 Task: Look for space in American Fork, United States from 15th July, 2023 to 25th July, 2023 for 6 adults in price range Rs.8000 to Rs.12000. Place can be entire place or private room with 6 bedrooms having 6 beds and 6 bathrooms. Property type can be house, flat, guest house. Amenities needed are: wifi, TV, free parkinig on premises, gym, breakfast. Booking option can be shelf check-in. Required host language is English.
Action: Mouse moved to (463, 113)
Screenshot: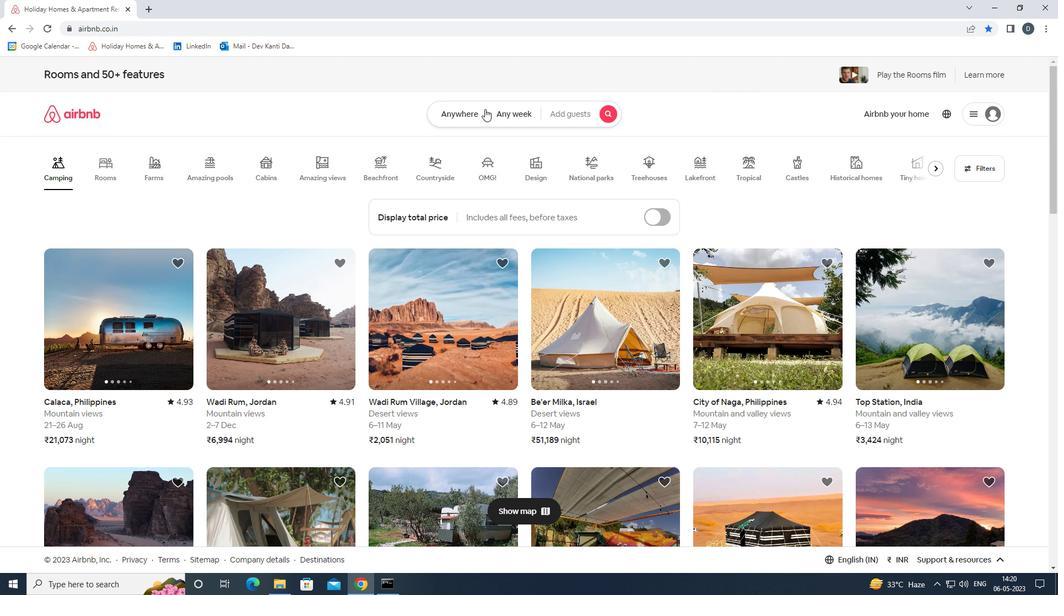 
Action: Mouse pressed left at (463, 113)
Screenshot: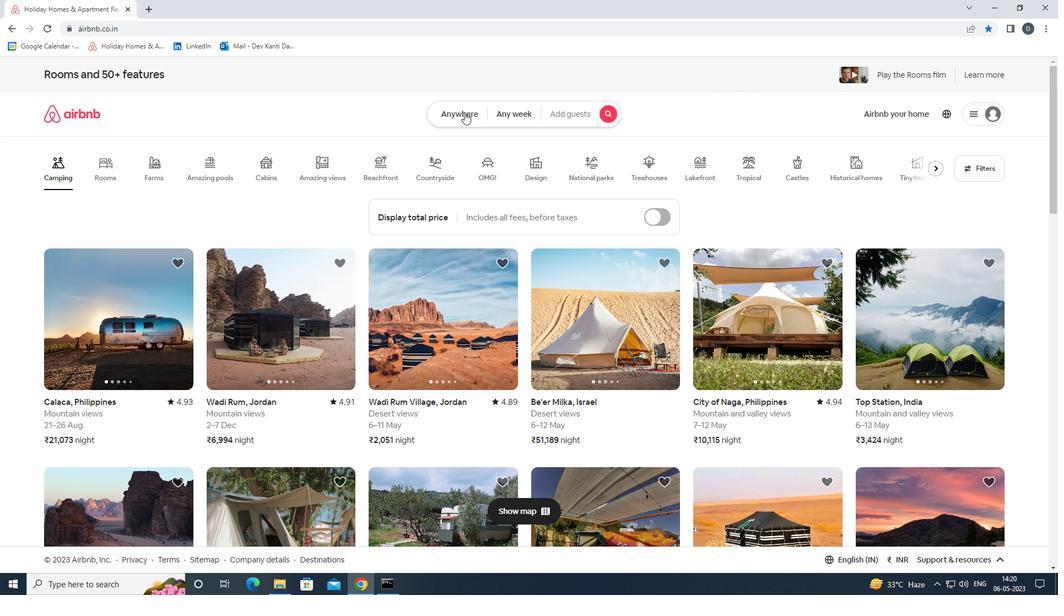 
Action: Mouse moved to (433, 161)
Screenshot: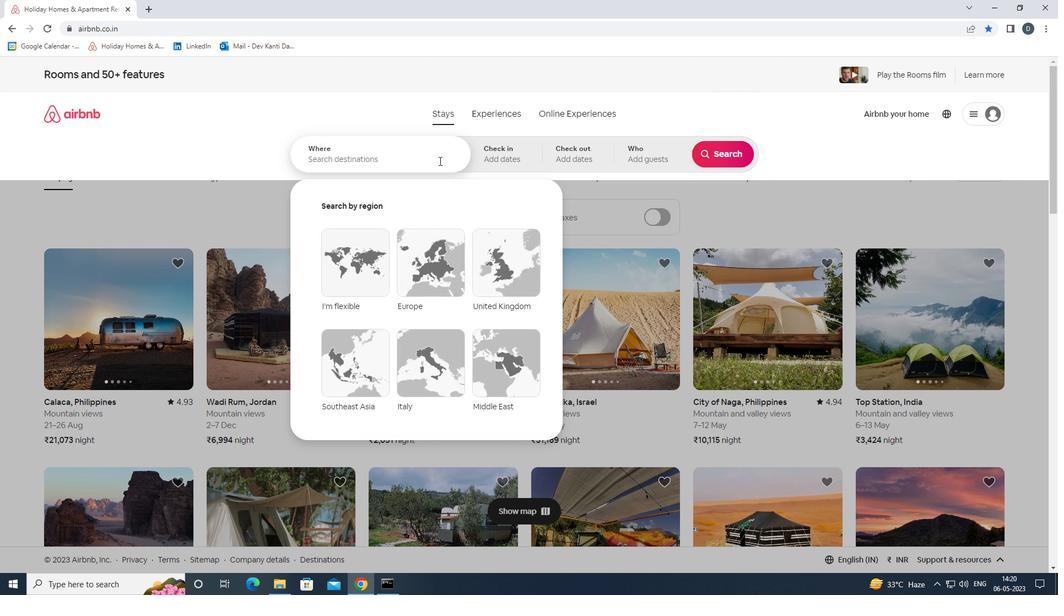 
Action: Mouse pressed left at (433, 161)
Screenshot: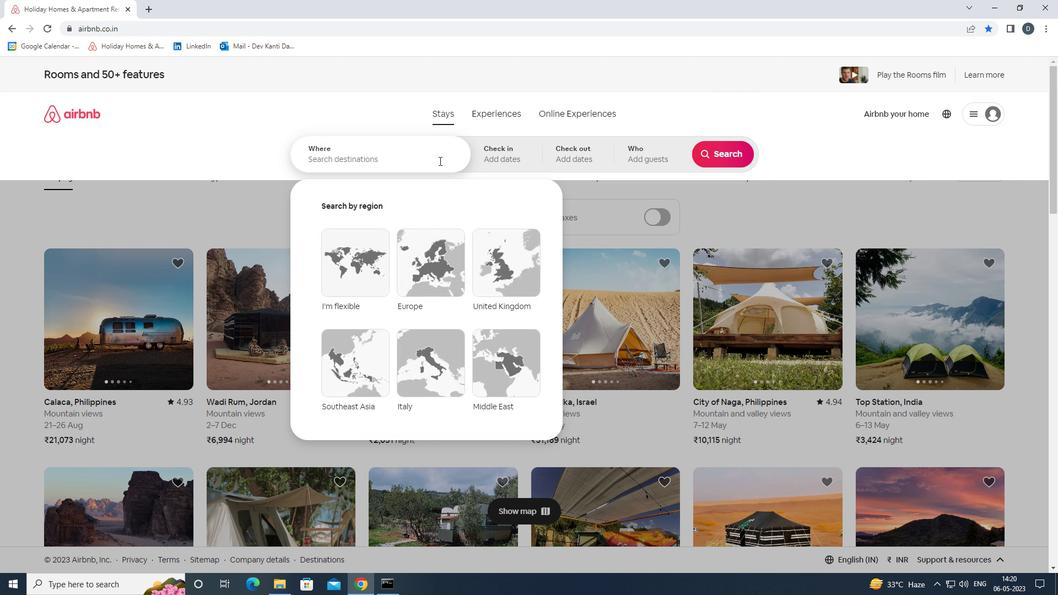 
Action: Mouse moved to (426, 164)
Screenshot: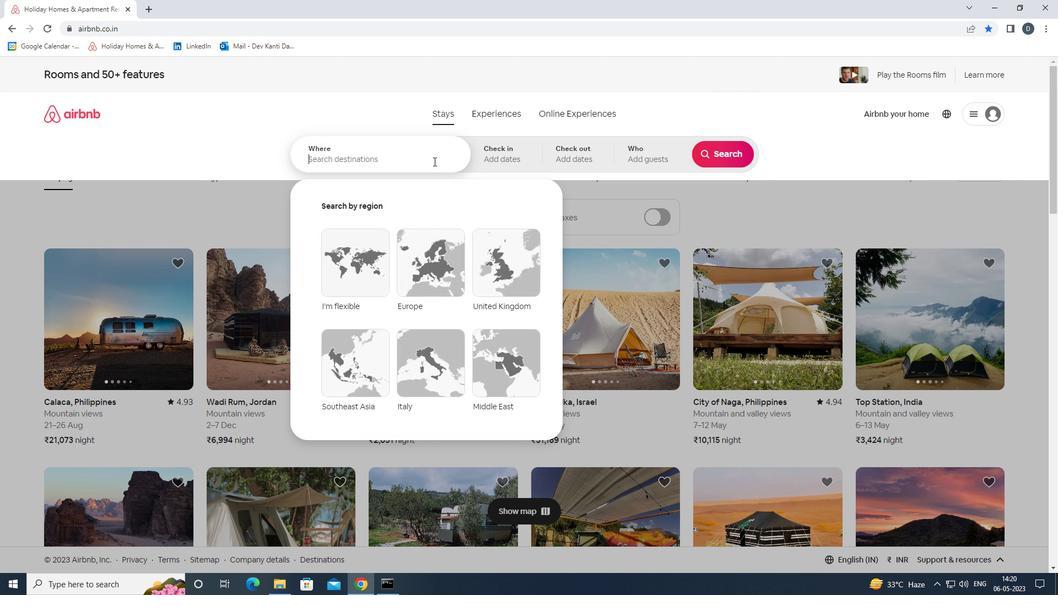 
Action: Key pressed <Key.shift>AMERICAN<Key.space><Key.shift><Key.shift>FORK,<Key.shift>UNITED<Key.space><Key.shift>STATES<Key.enter>
Screenshot: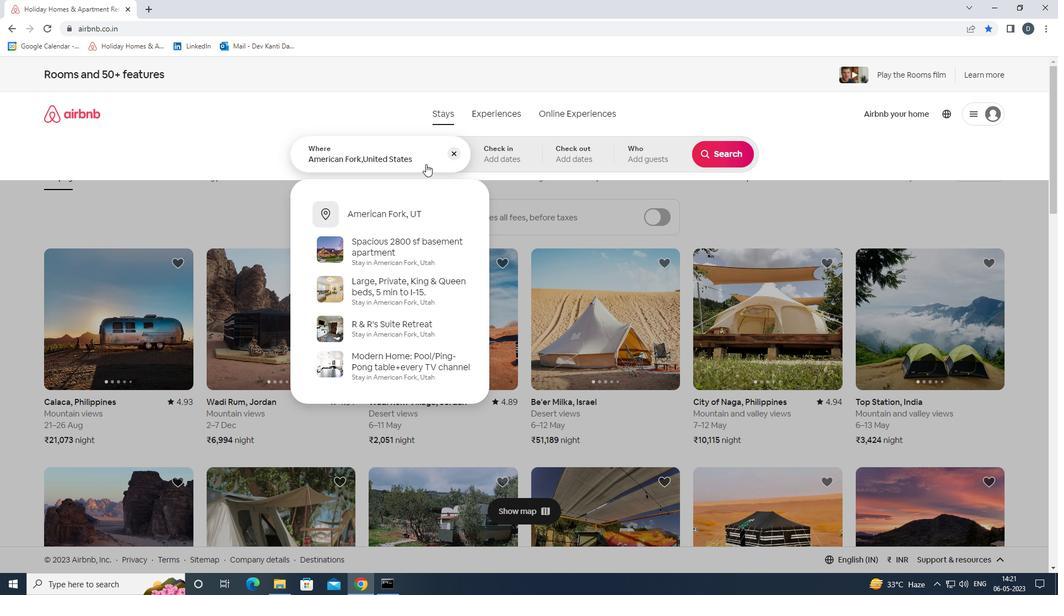 
Action: Mouse moved to (718, 245)
Screenshot: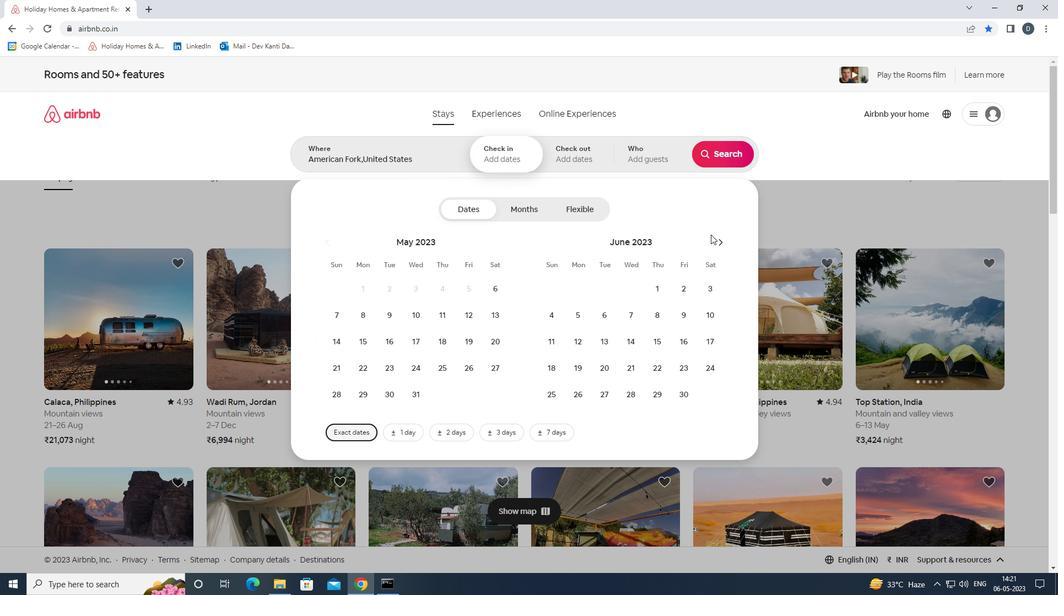 
Action: Mouse pressed left at (718, 245)
Screenshot: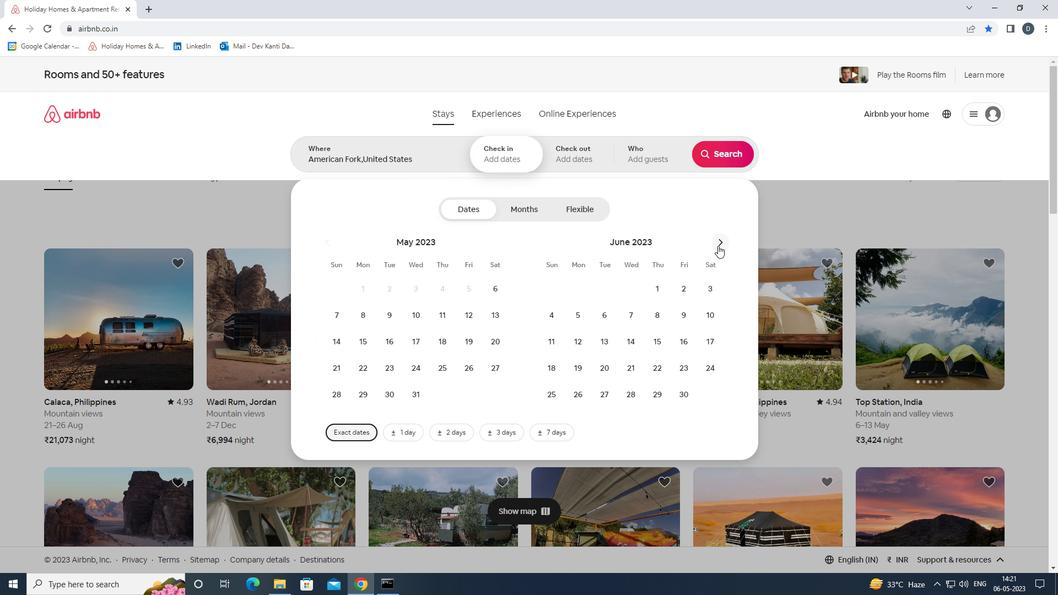 
Action: Mouse moved to (704, 337)
Screenshot: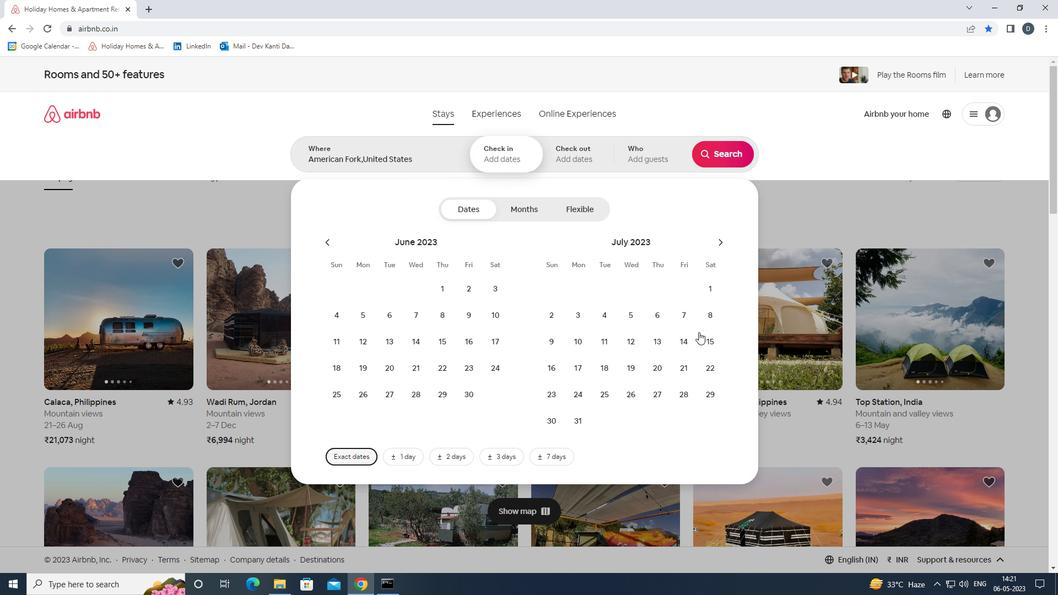 
Action: Mouse pressed left at (704, 337)
Screenshot: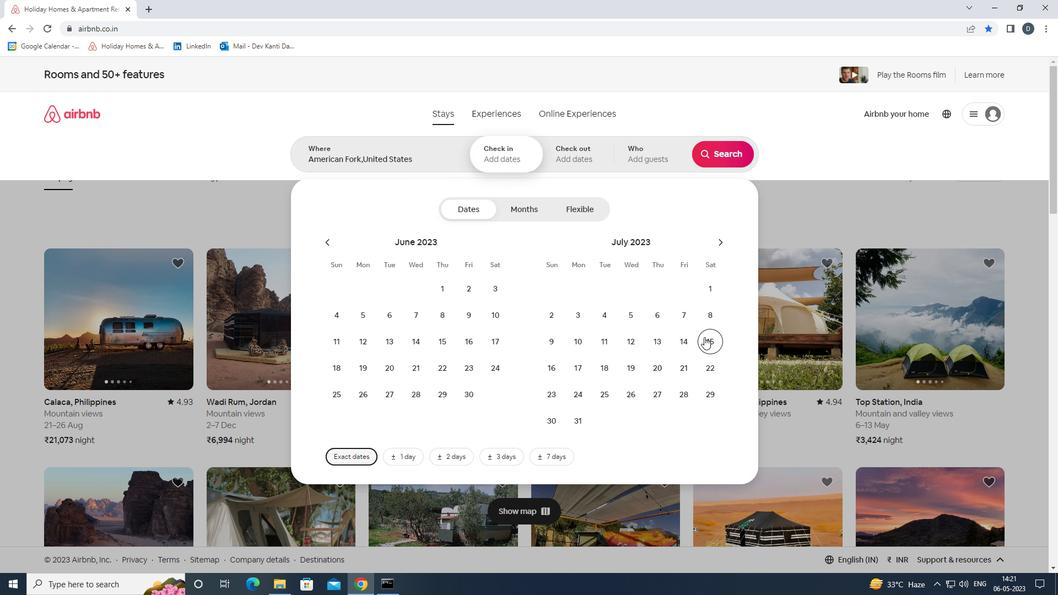 
Action: Mouse moved to (610, 391)
Screenshot: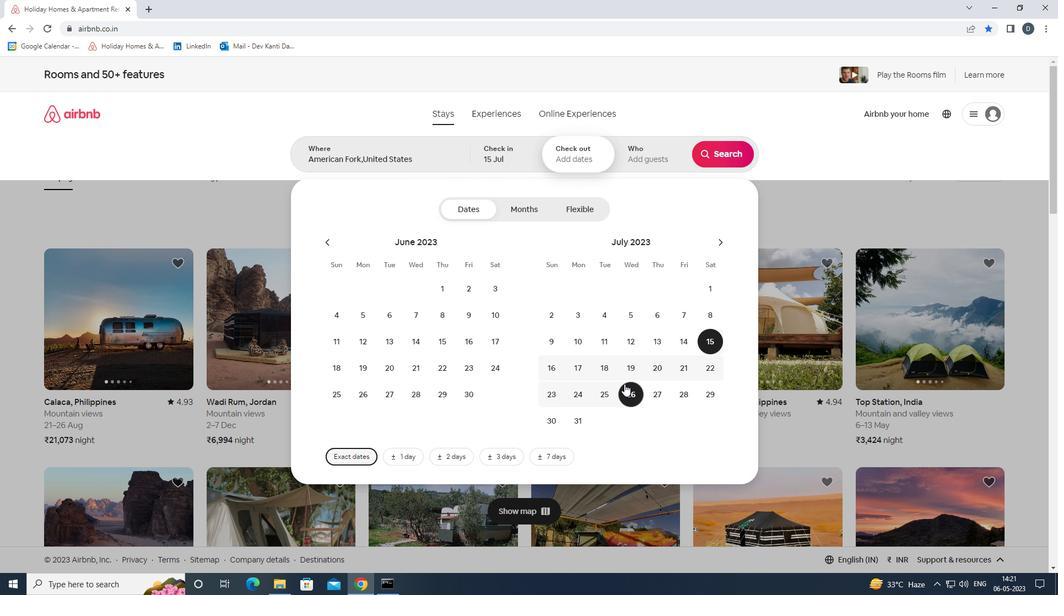 
Action: Mouse pressed left at (610, 391)
Screenshot: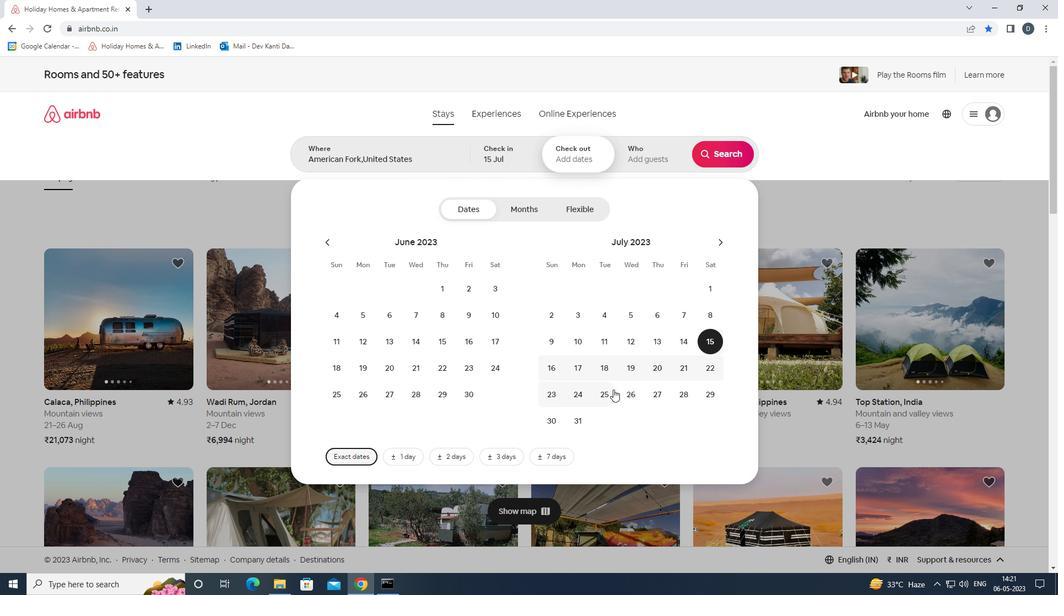 
Action: Mouse moved to (647, 154)
Screenshot: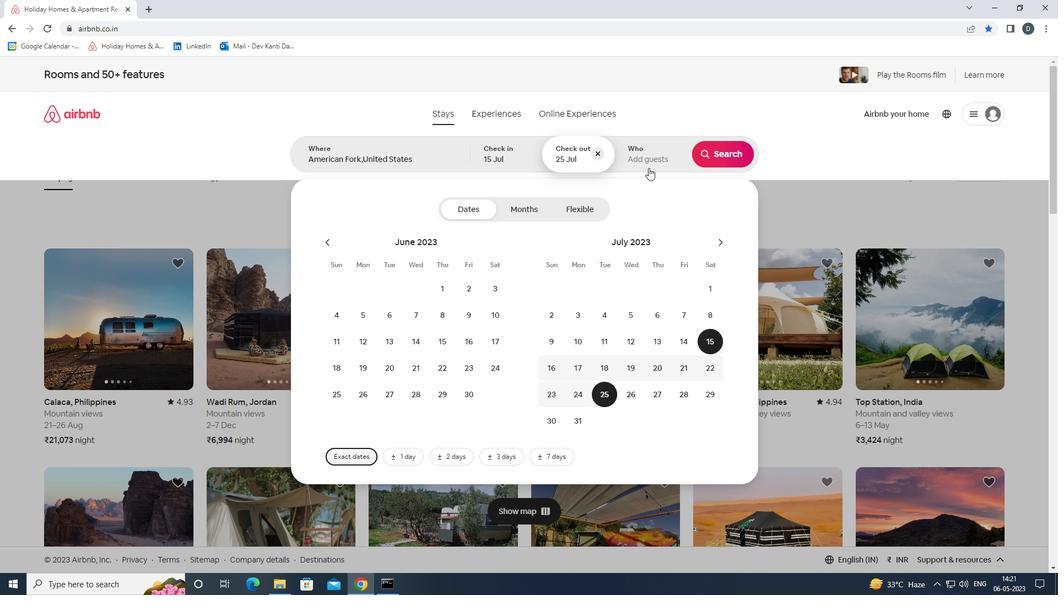 
Action: Mouse pressed left at (647, 154)
Screenshot: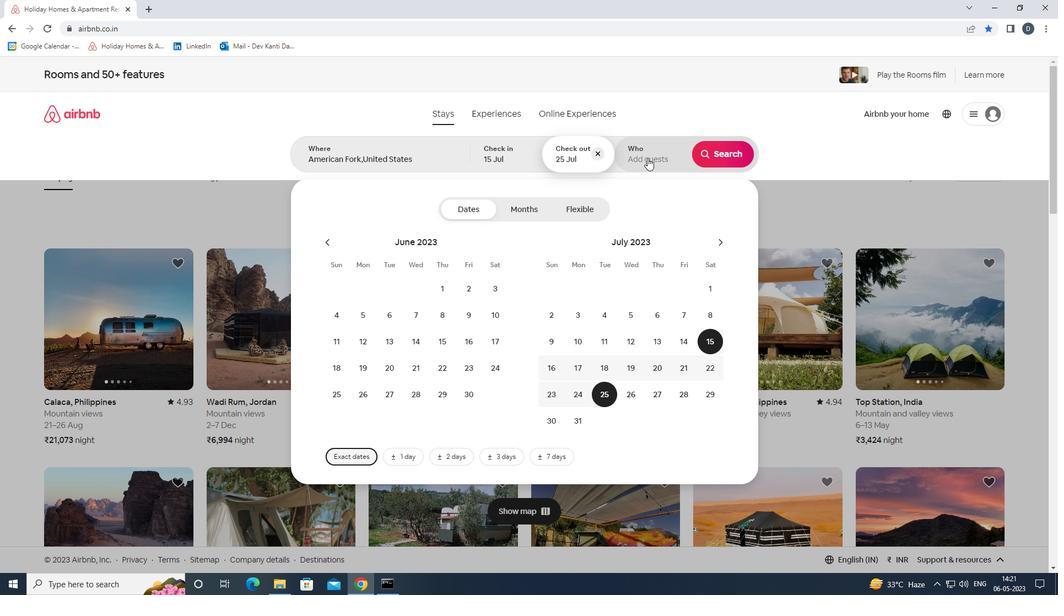 
Action: Mouse moved to (723, 210)
Screenshot: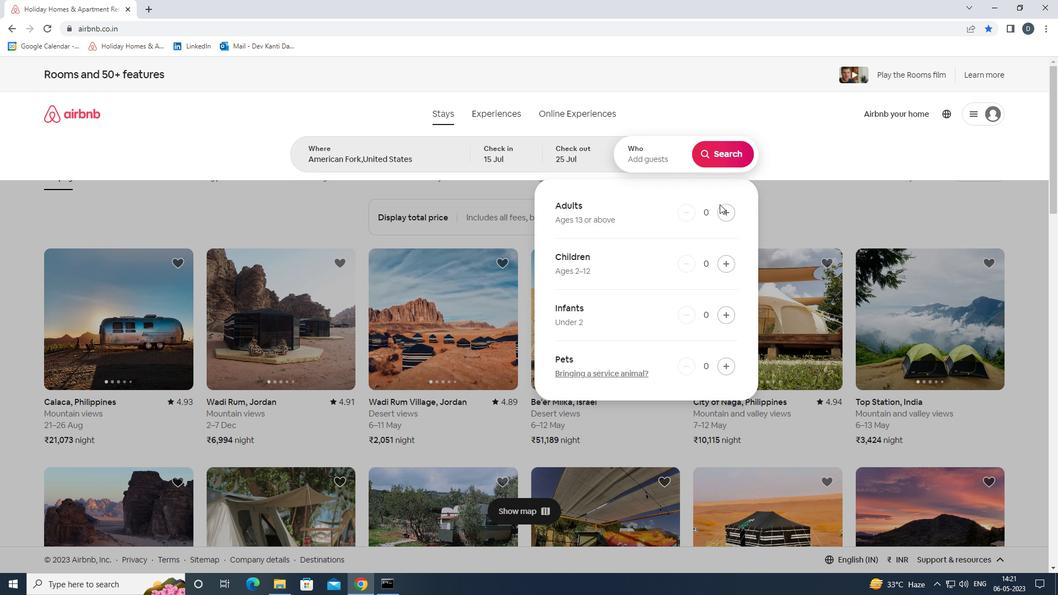 
Action: Mouse pressed left at (723, 210)
Screenshot: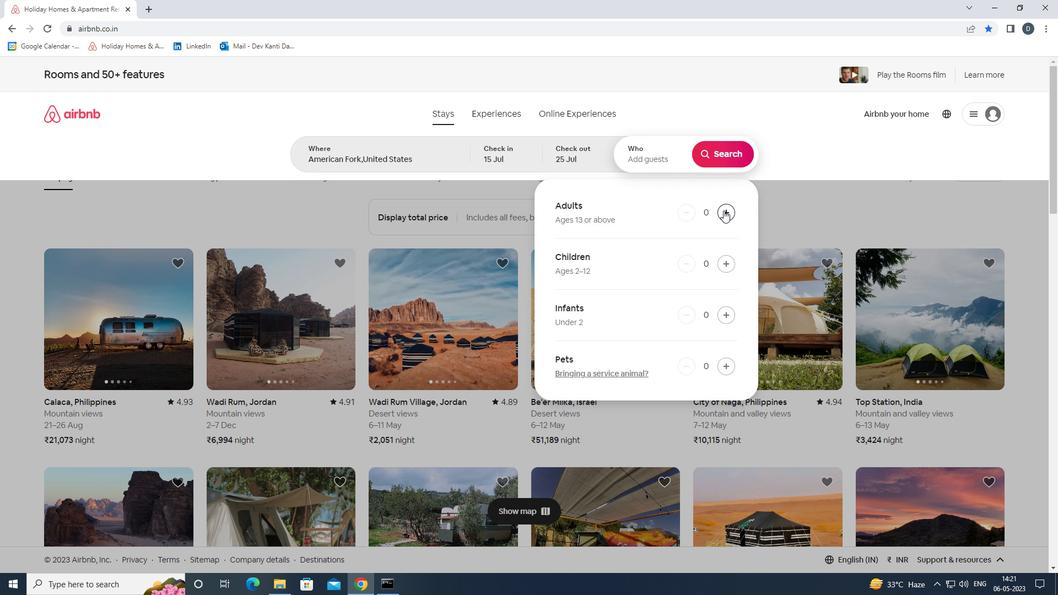 
Action: Mouse moved to (724, 212)
Screenshot: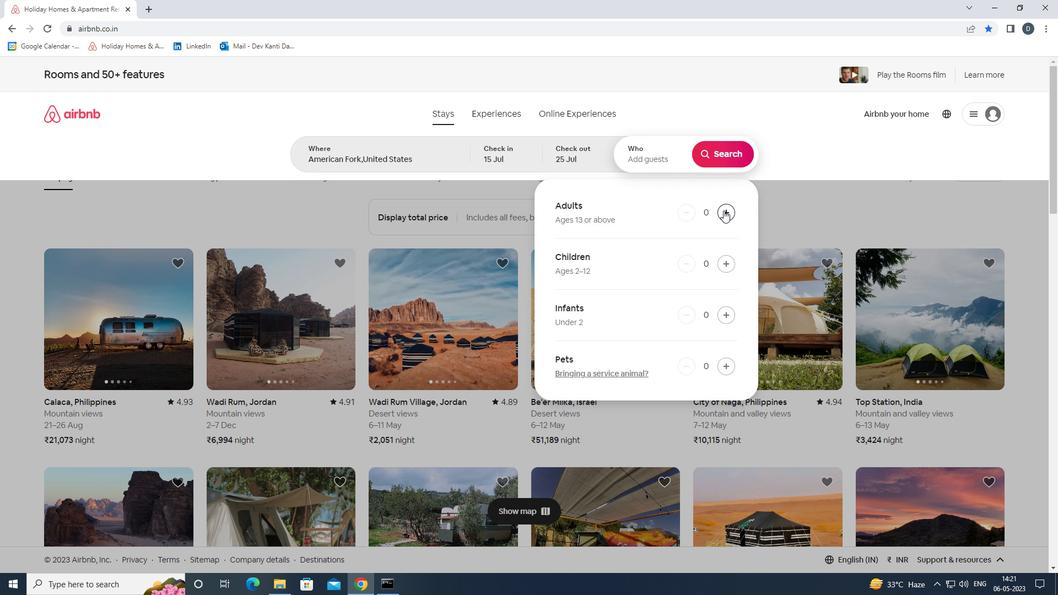 
Action: Mouse pressed left at (724, 212)
Screenshot: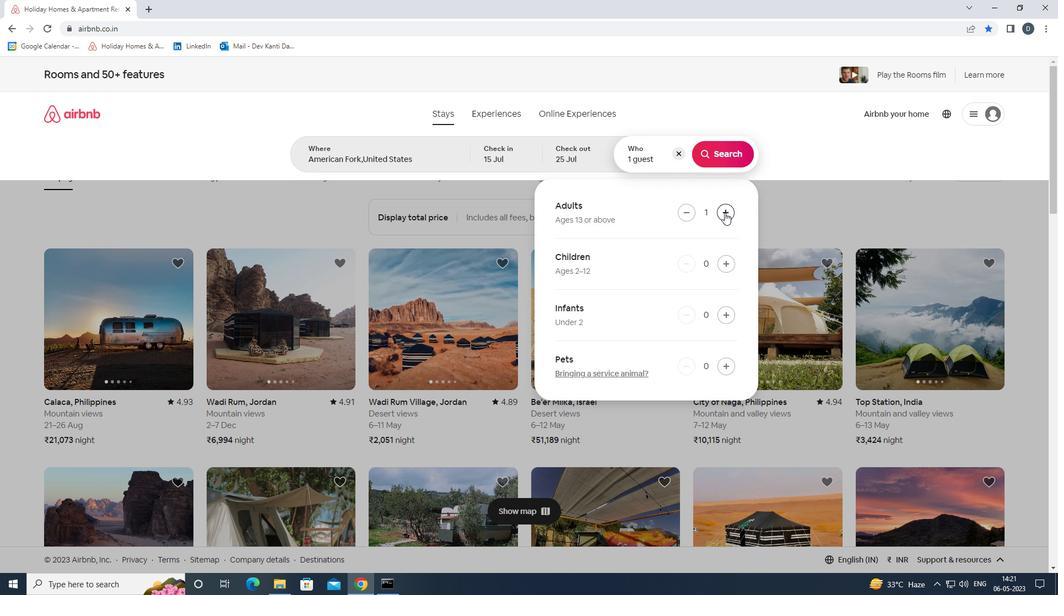 
Action: Mouse pressed left at (724, 212)
Screenshot: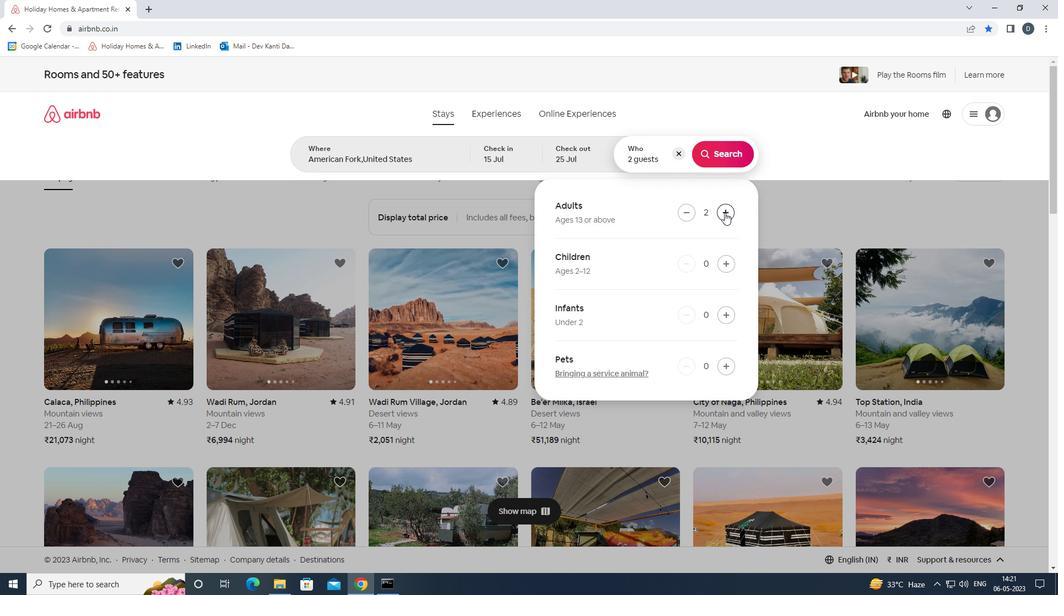 
Action: Mouse pressed left at (724, 212)
Screenshot: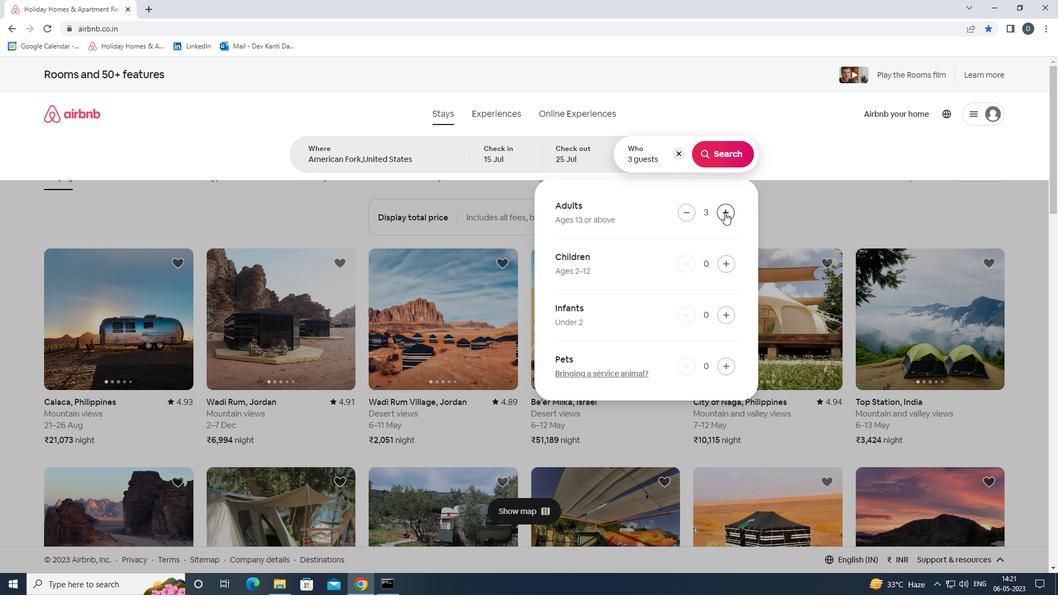 
Action: Mouse pressed left at (724, 212)
Screenshot: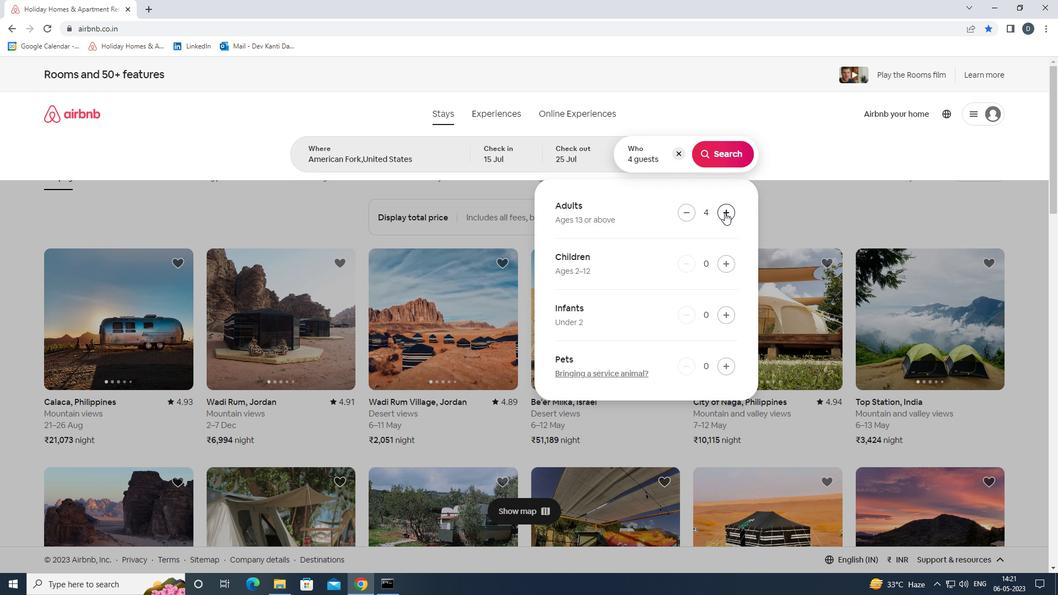 
Action: Mouse pressed left at (724, 212)
Screenshot: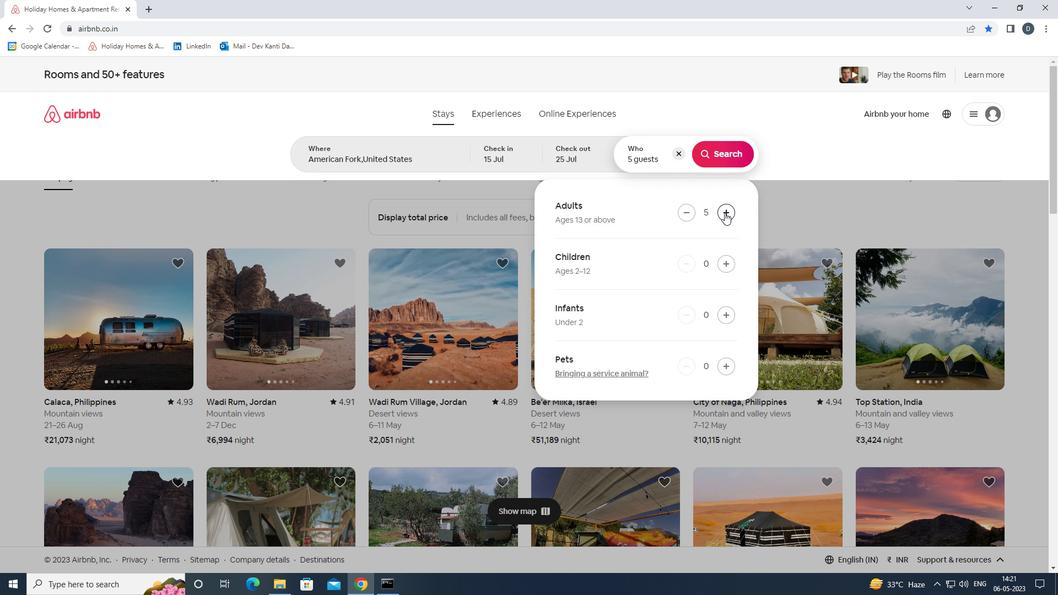 
Action: Mouse moved to (716, 155)
Screenshot: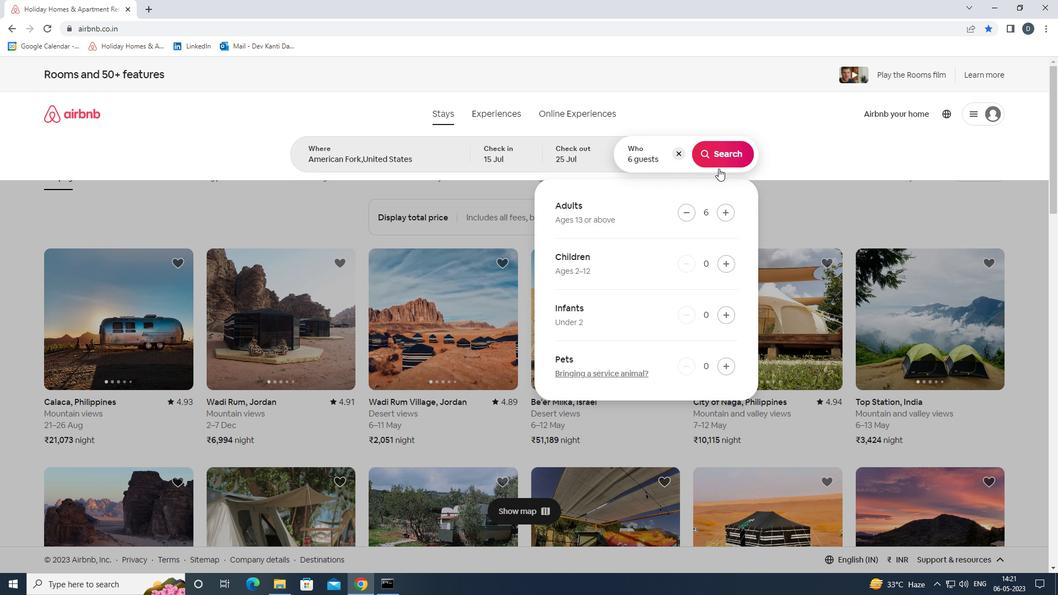 
Action: Mouse pressed left at (716, 155)
Screenshot: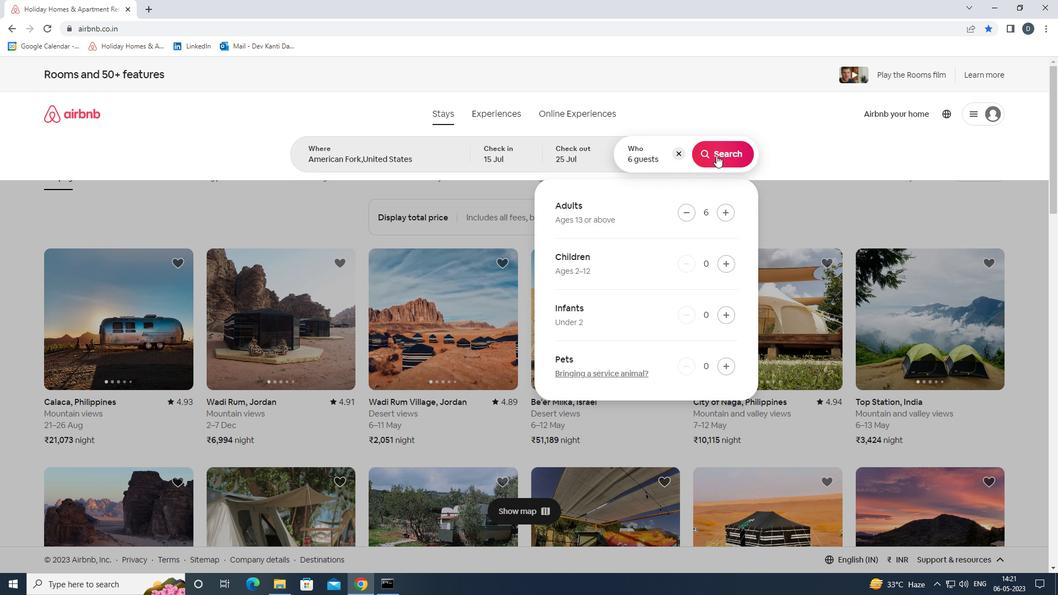 
Action: Mouse moved to (1002, 125)
Screenshot: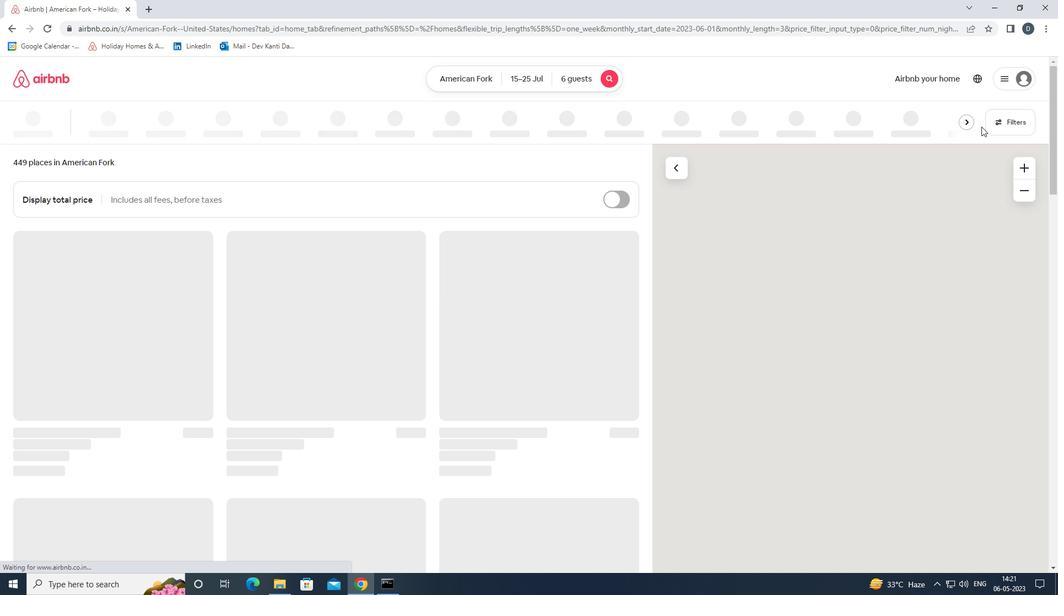 
Action: Mouse pressed left at (1002, 125)
Screenshot: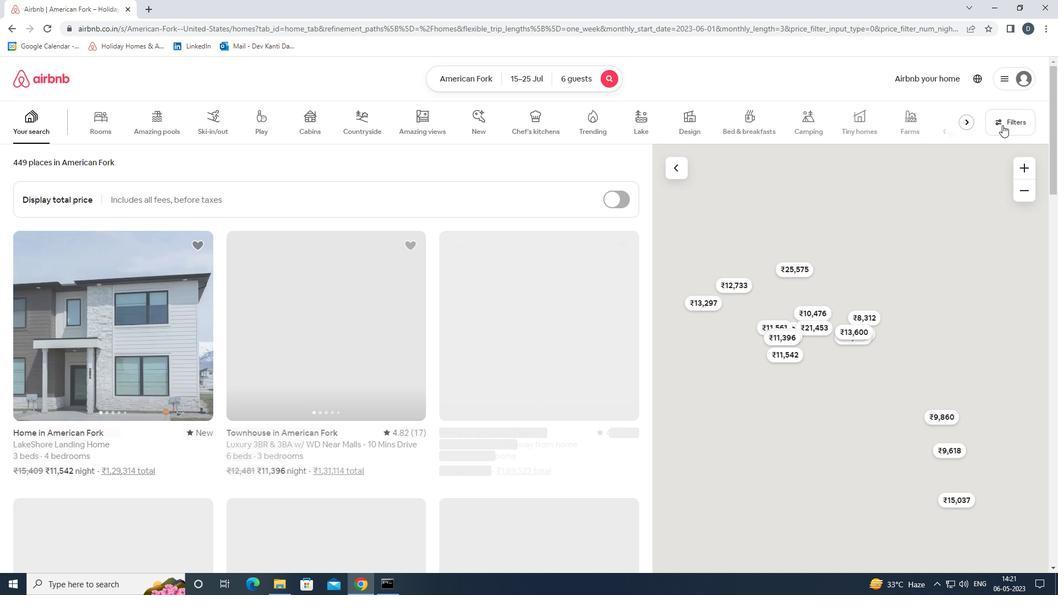 
Action: Mouse moved to (460, 389)
Screenshot: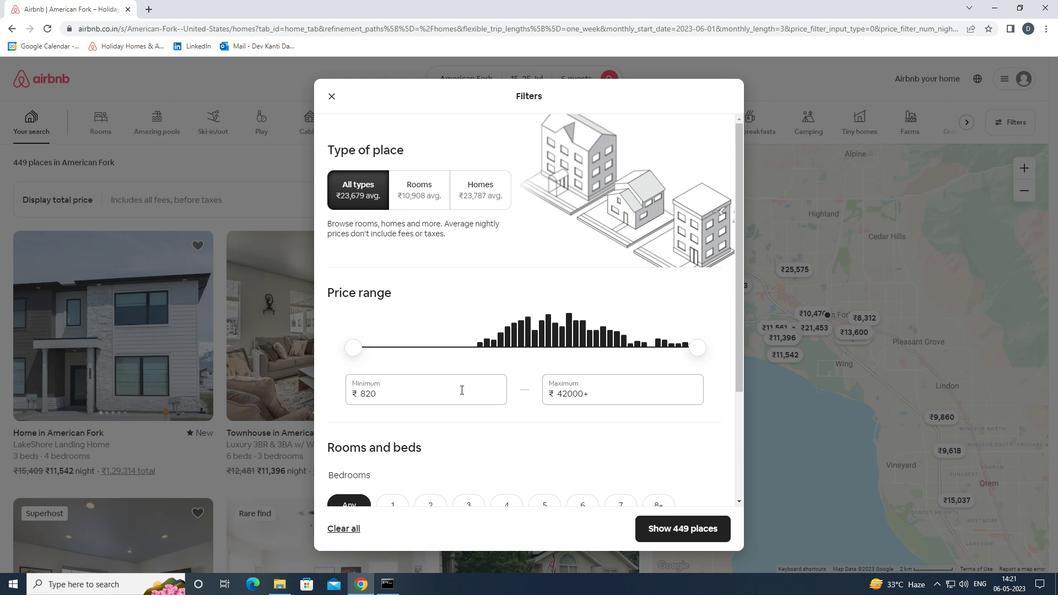 
Action: Mouse pressed left at (460, 389)
Screenshot: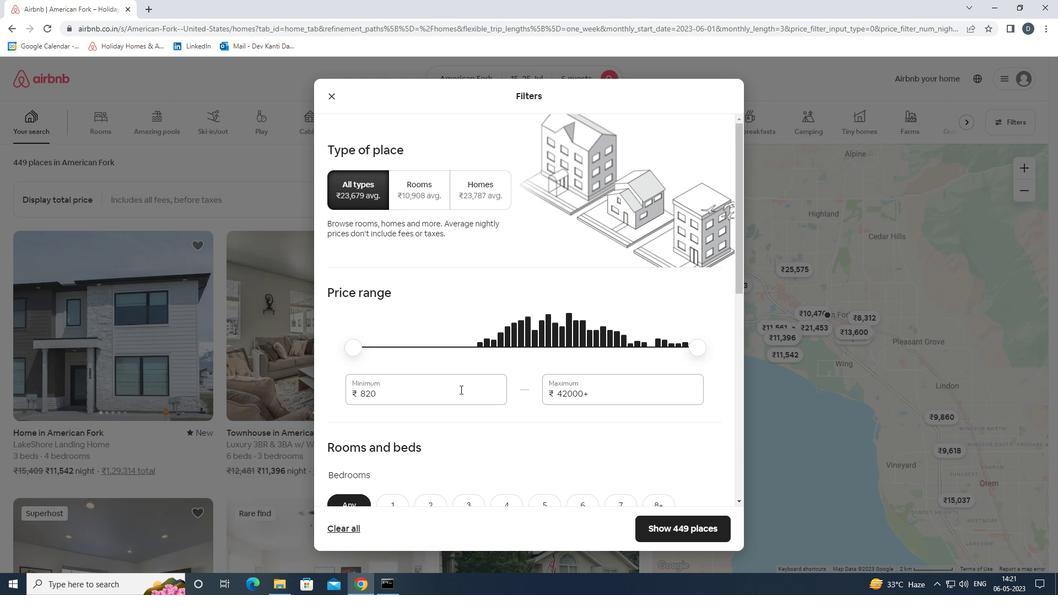 
Action: Mouse pressed left at (460, 389)
Screenshot: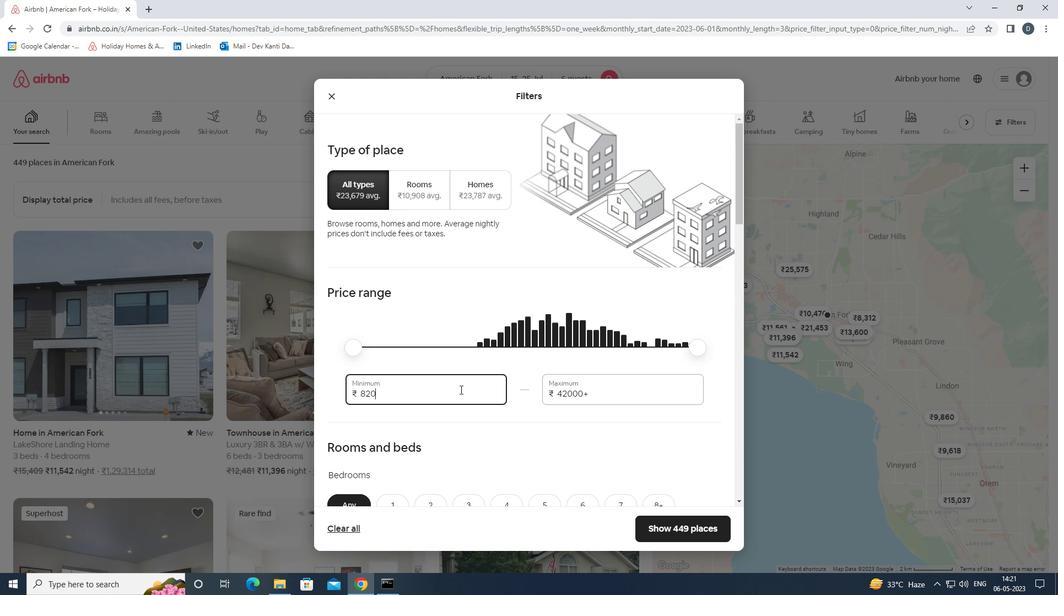 
Action: Key pressed 8000<Key.tab>12000
Screenshot: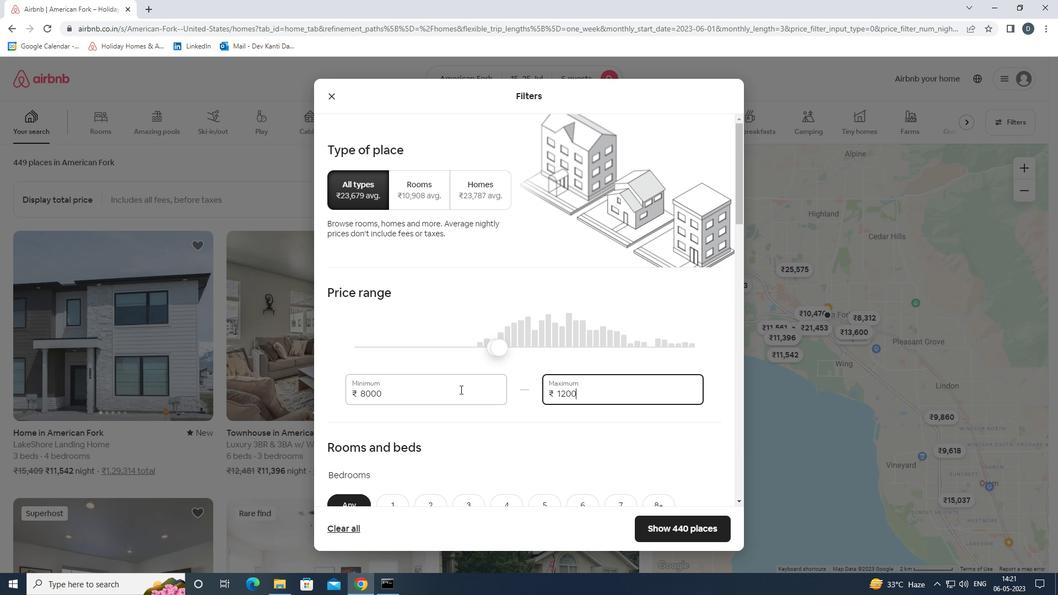 
Action: Mouse scrolled (460, 389) with delta (0, 0)
Screenshot: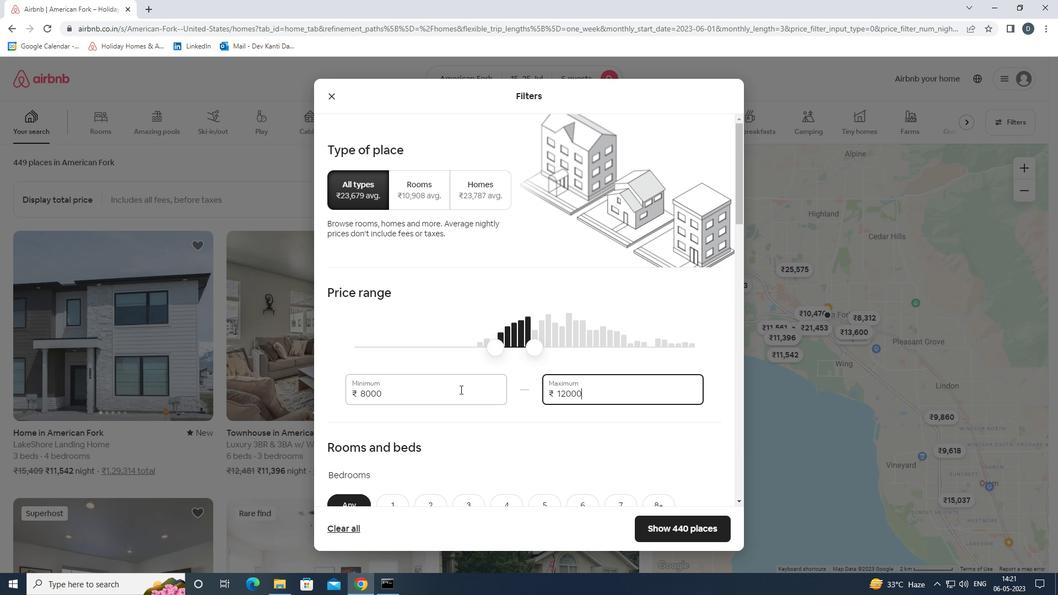 
Action: Mouse scrolled (460, 389) with delta (0, 0)
Screenshot: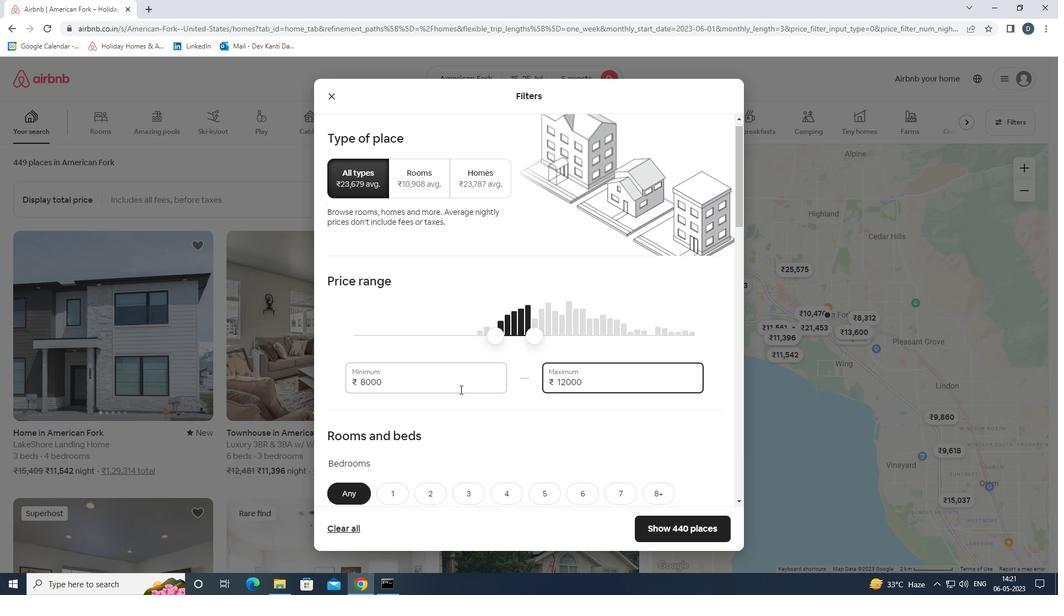 
Action: Mouse moved to (452, 389)
Screenshot: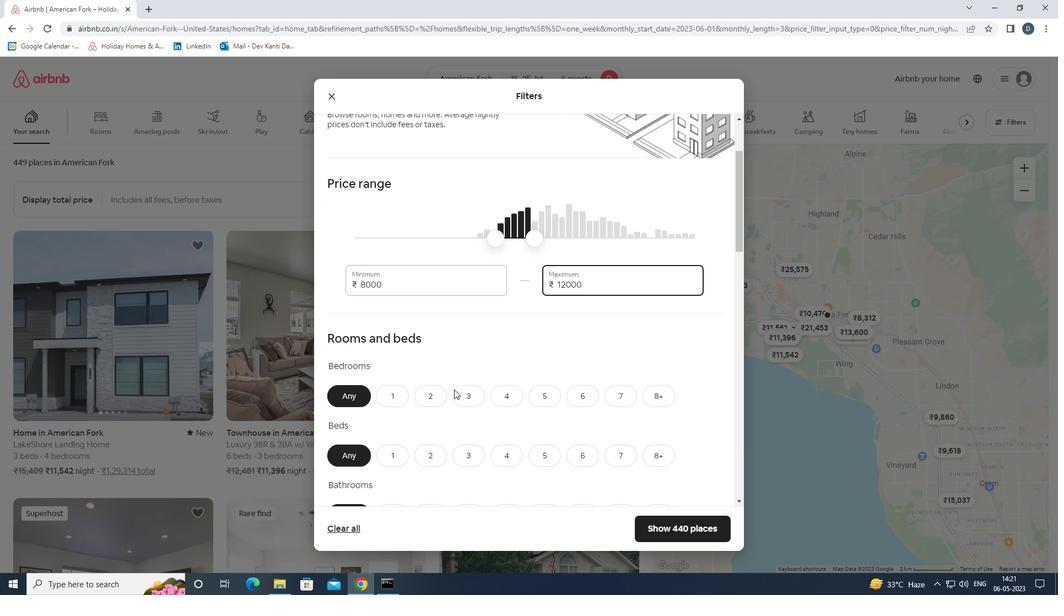
Action: Mouse scrolled (452, 389) with delta (0, 0)
Screenshot: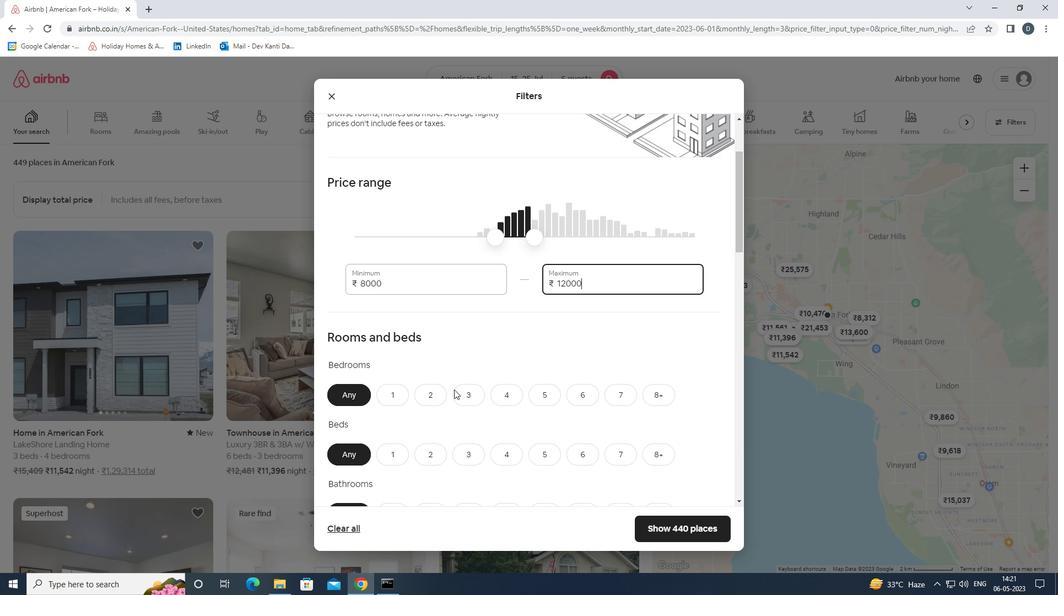 
Action: Mouse moved to (592, 337)
Screenshot: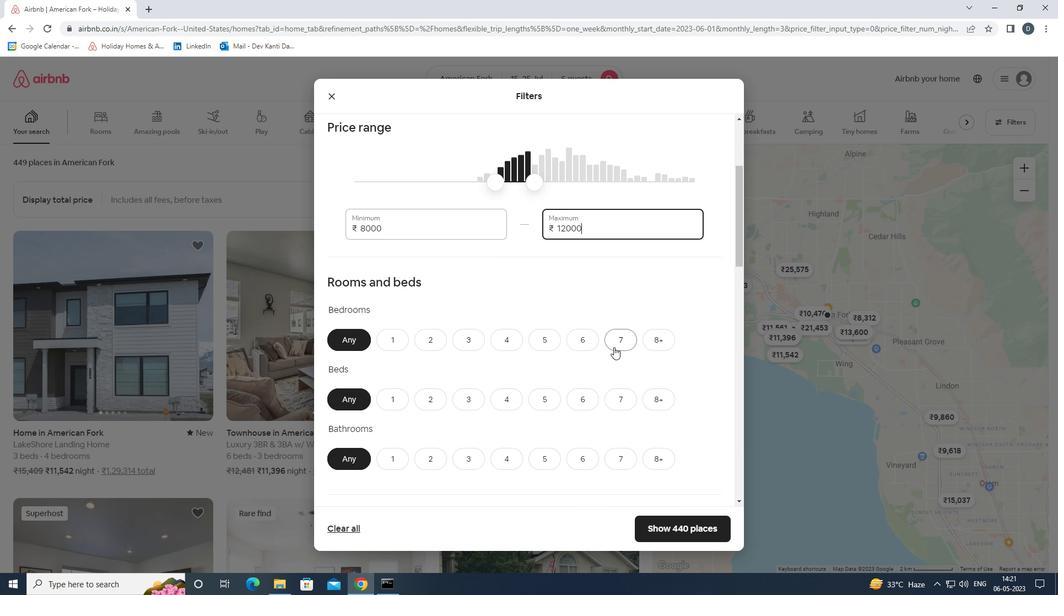 
Action: Mouse pressed left at (592, 337)
Screenshot: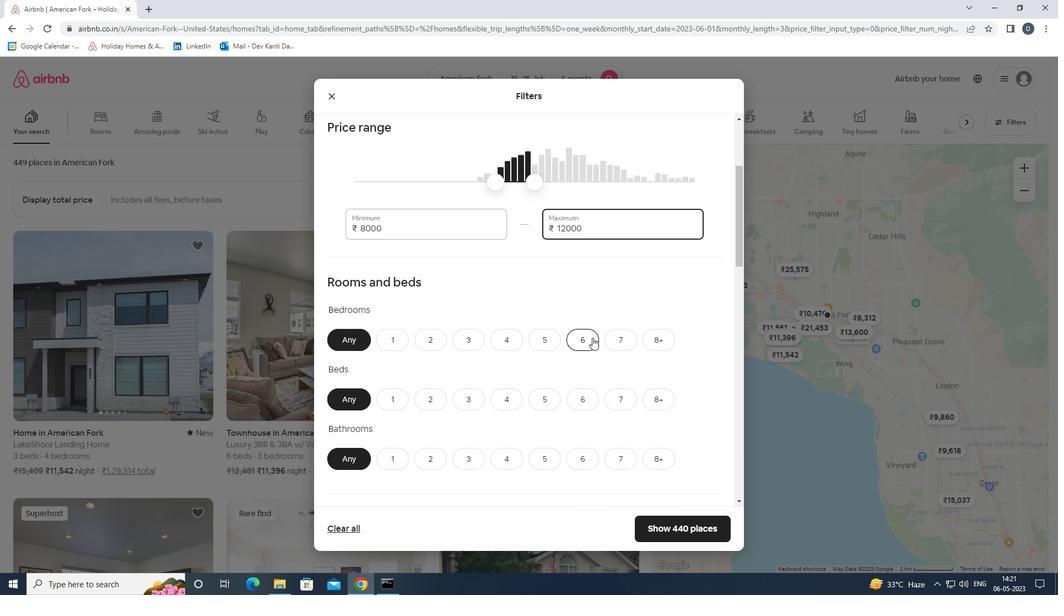 
Action: Mouse moved to (581, 399)
Screenshot: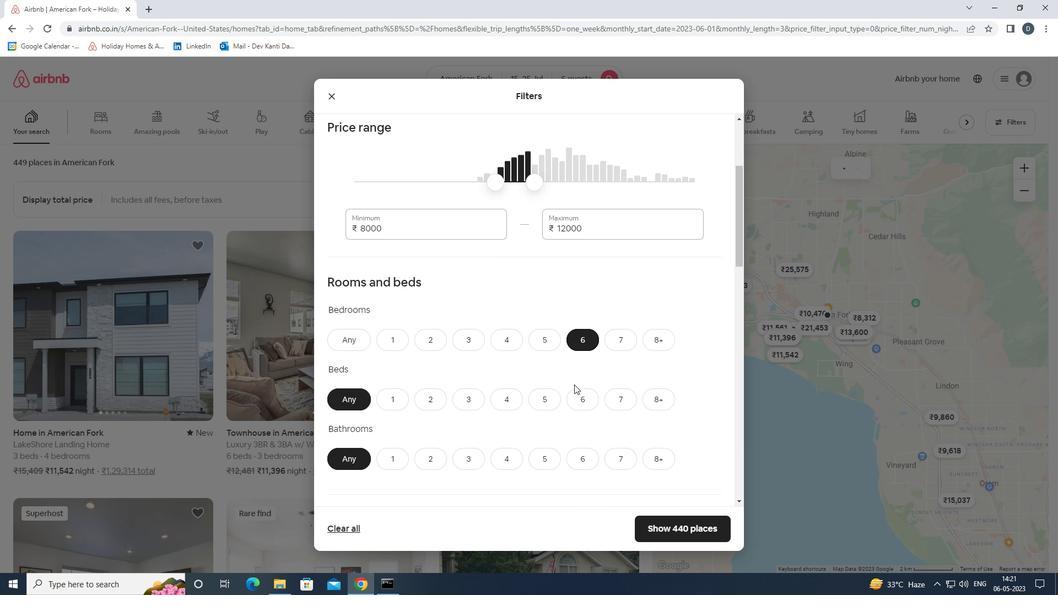 
Action: Mouse pressed left at (581, 399)
Screenshot: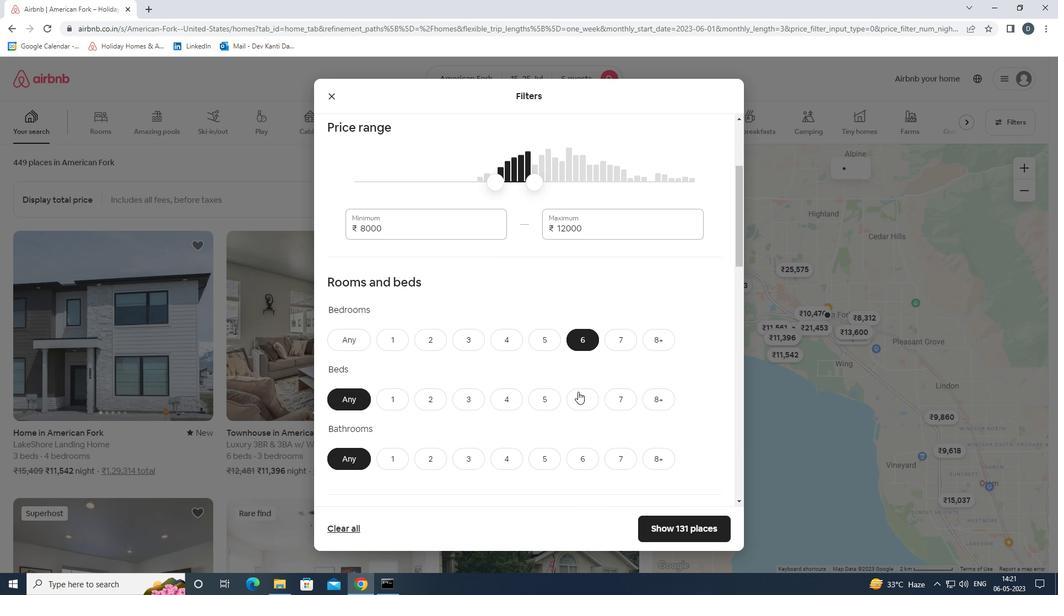 
Action: Mouse moved to (586, 455)
Screenshot: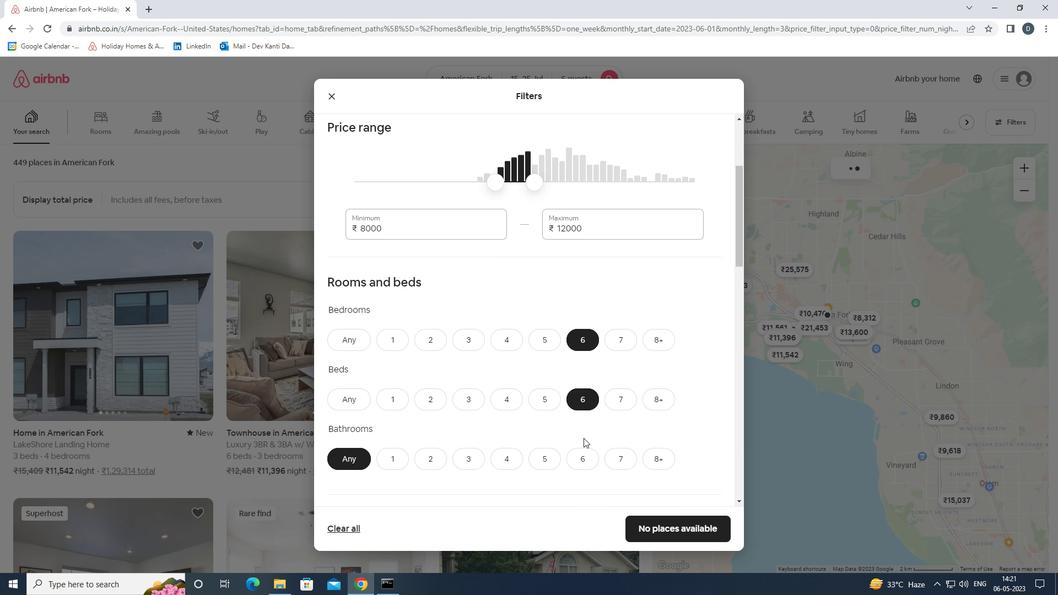 
Action: Mouse pressed left at (586, 455)
Screenshot: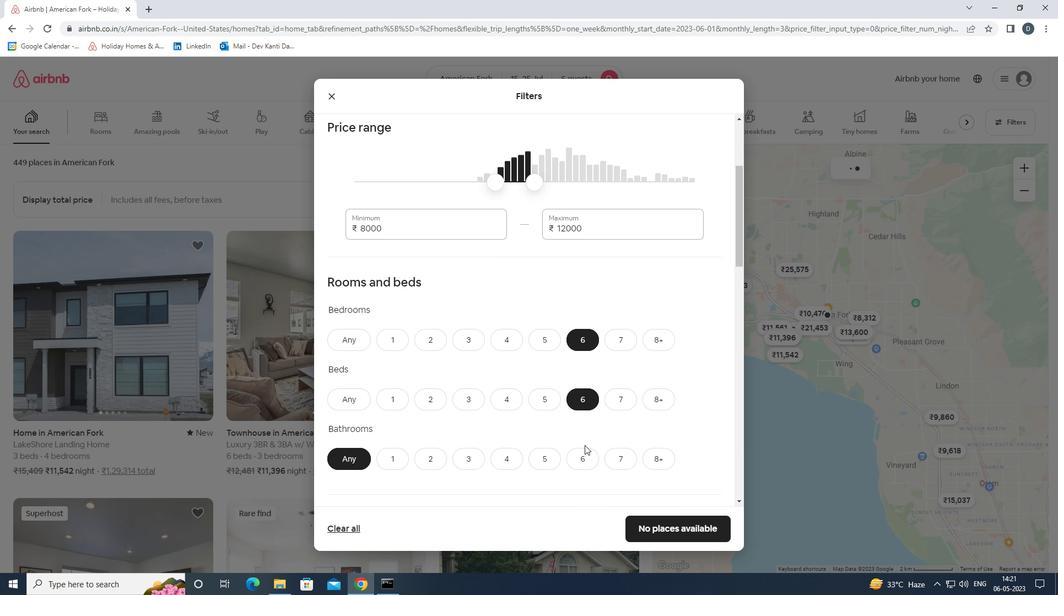 
Action: Mouse moved to (579, 418)
Screenshot: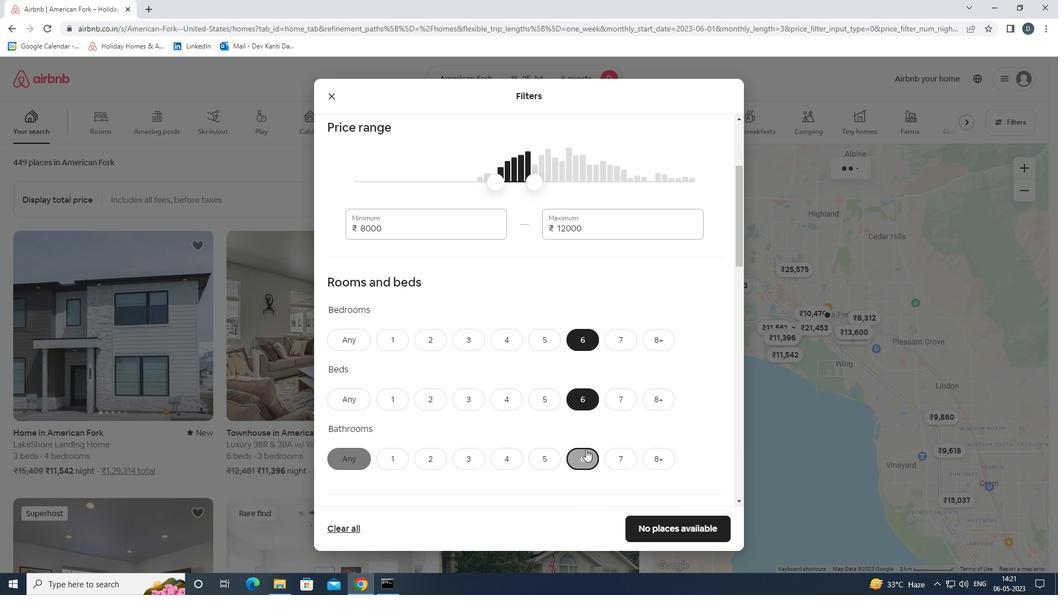 
Action: Mouse scrolled (579, 417) with delta (0, 0)
Screenshot: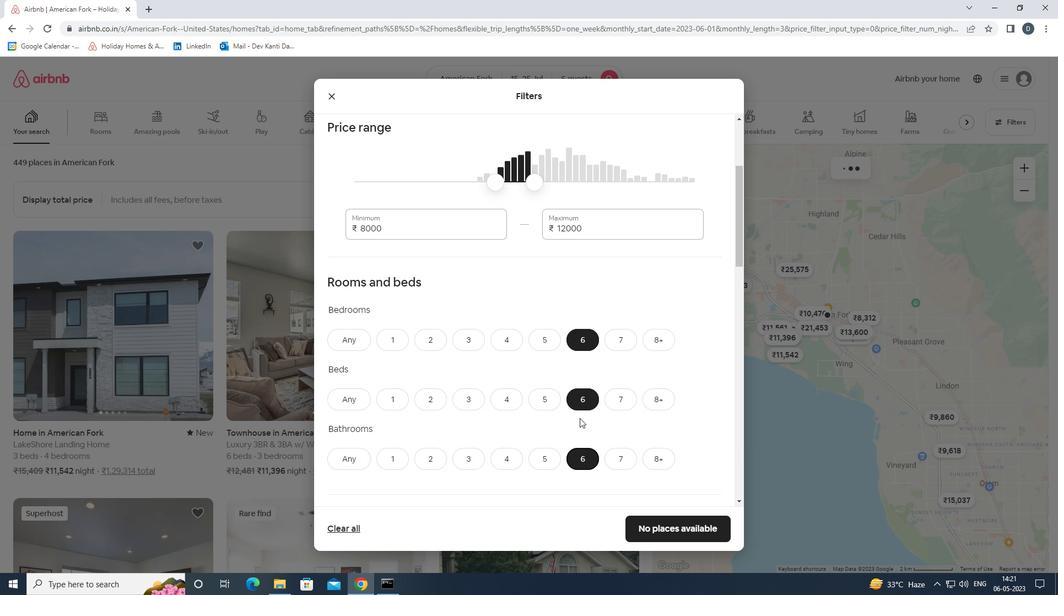 
Action: Mouse moved to (579, 418)
Screenshot: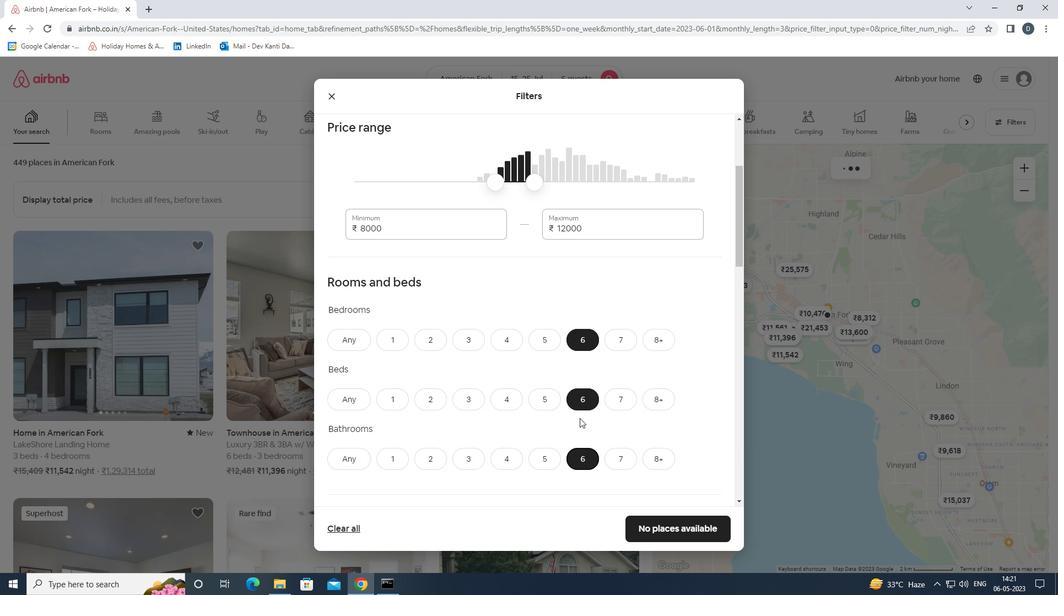 
Action: Mouse scrolled (579, 417) with delta (0, 0)
Screenshot: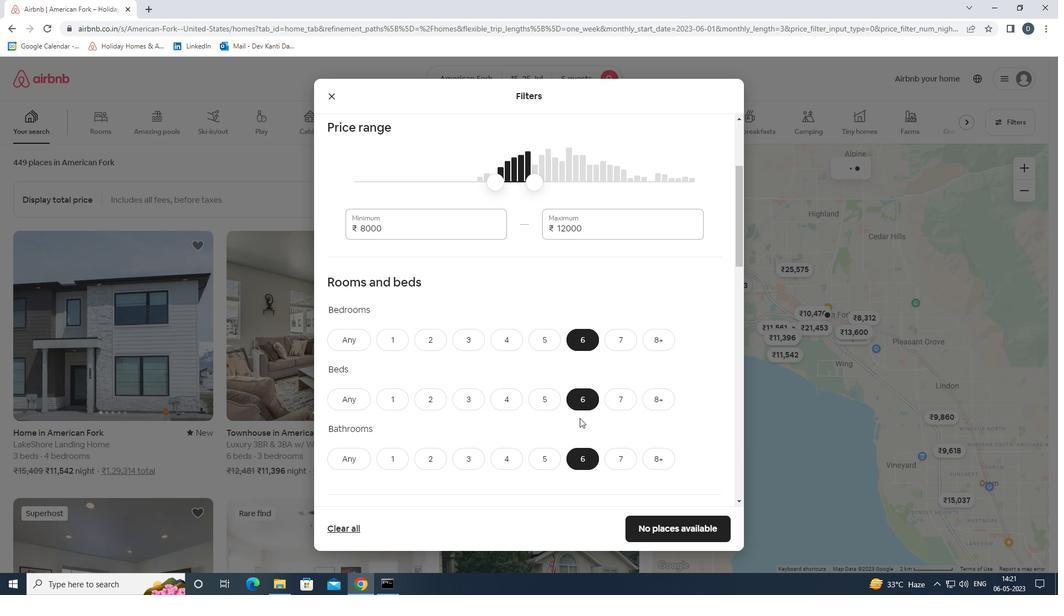 
Action: Mouse scrolled (579, 417) with delta (0, 0)
Screenshot: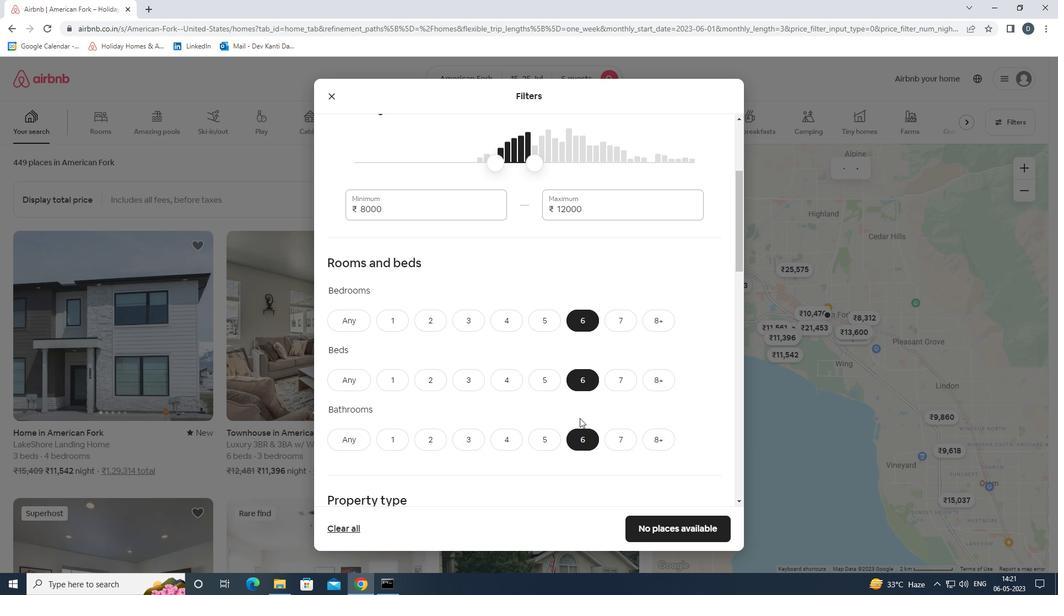 
Action: Mouse moved to (580, 417)
Screenshot: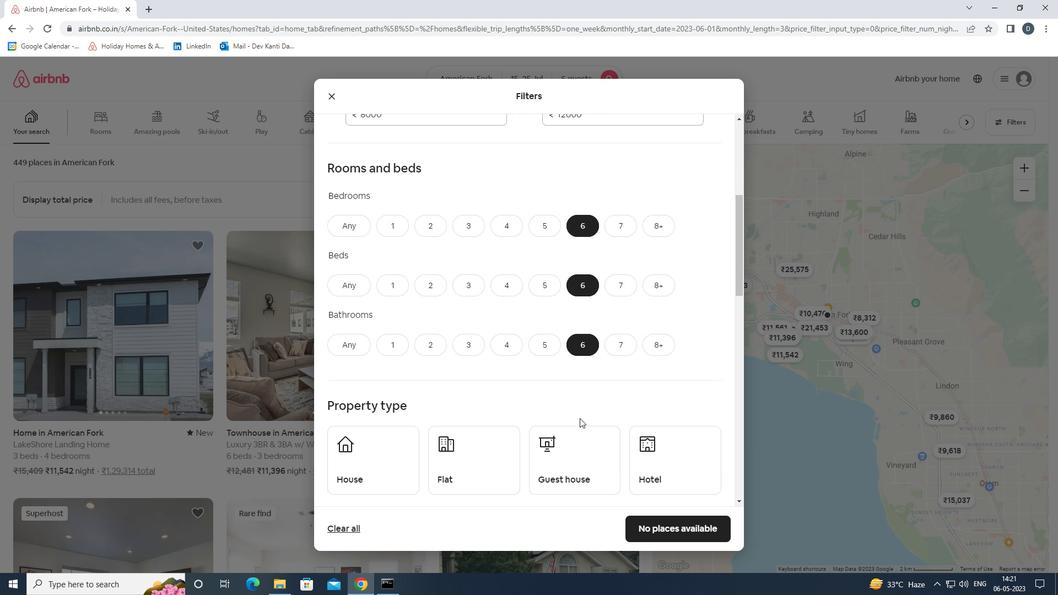 
Action: Mouse scrolled (580, 416) with delta (0, 0)
Screenshot: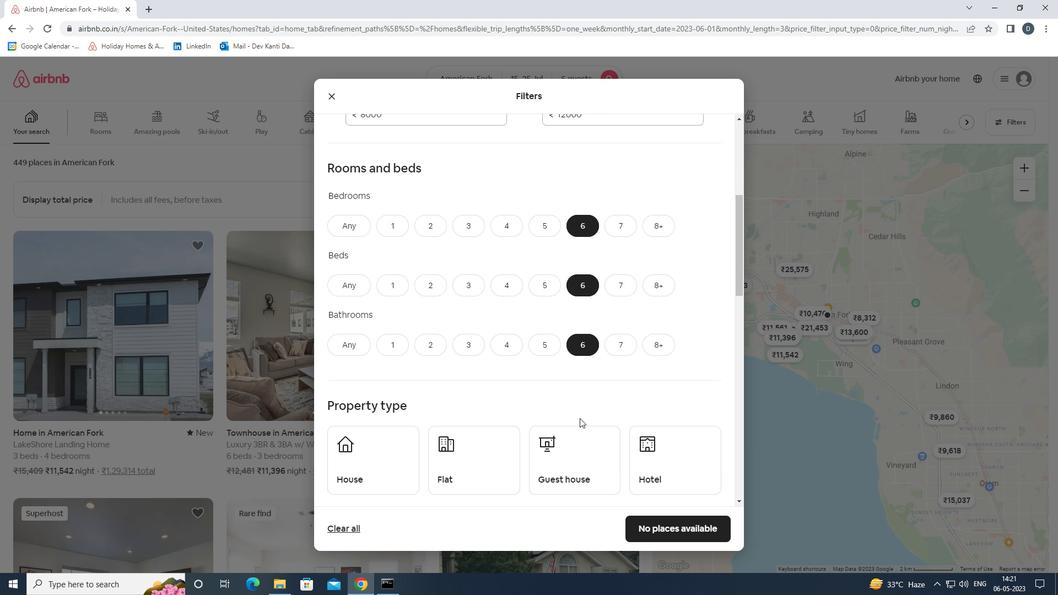 
Action: Mouse moved to (381, 356)
Screenshot: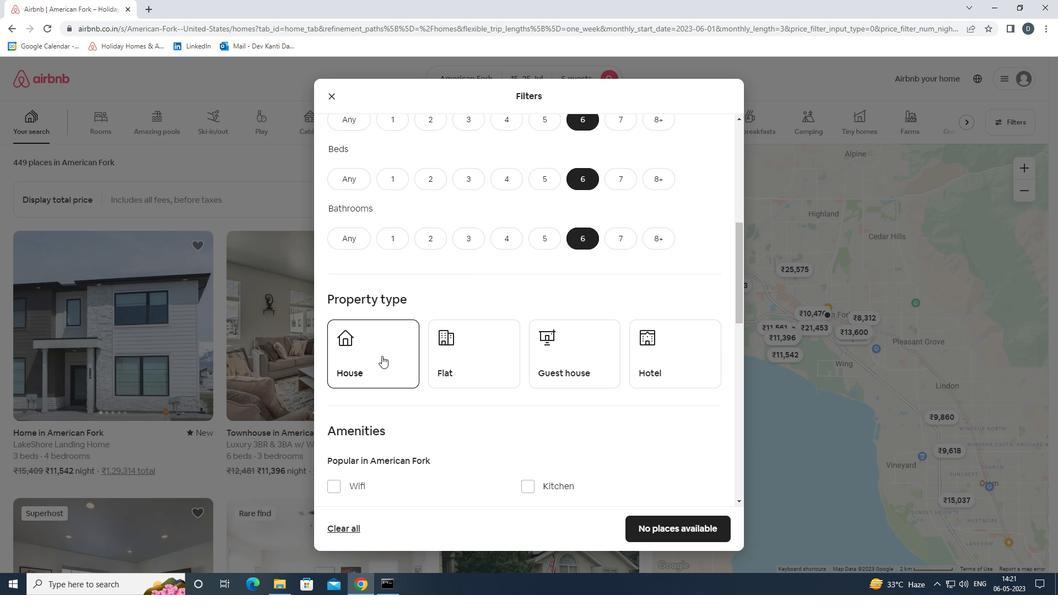 
Action: Mouse pressed left at (381, 356)
Screenshot: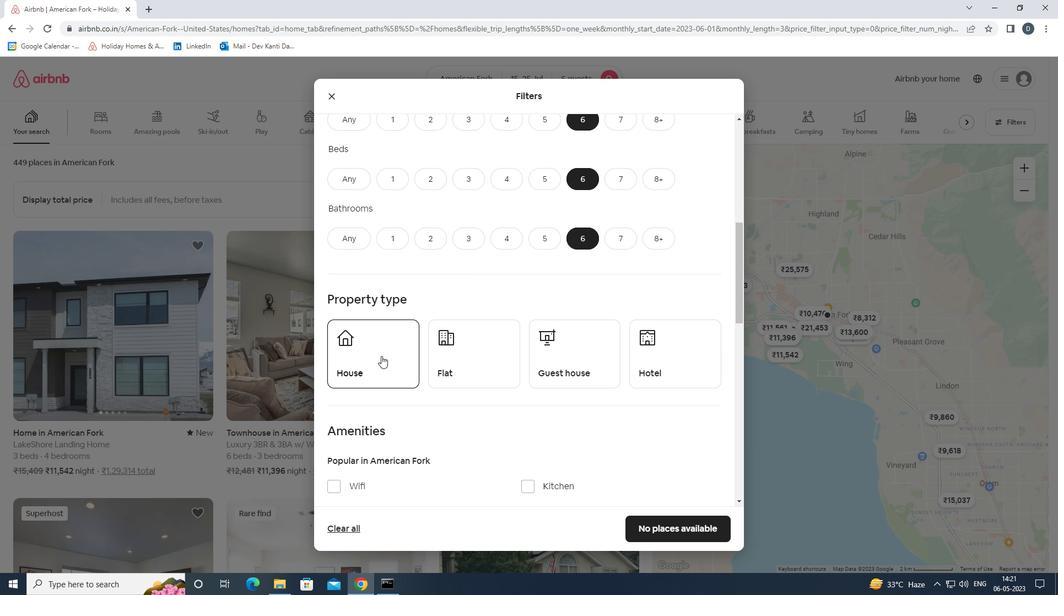 
Action: Mouse moved to (485, 357)
Screenshot: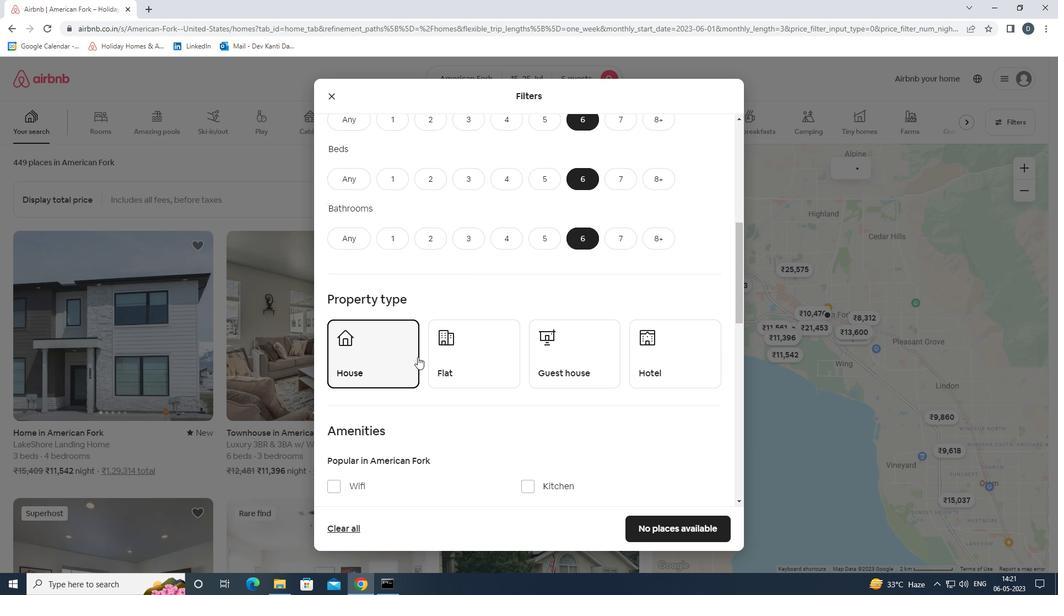 
Action: Mouse pressed left at (485, 357)
Screenshot: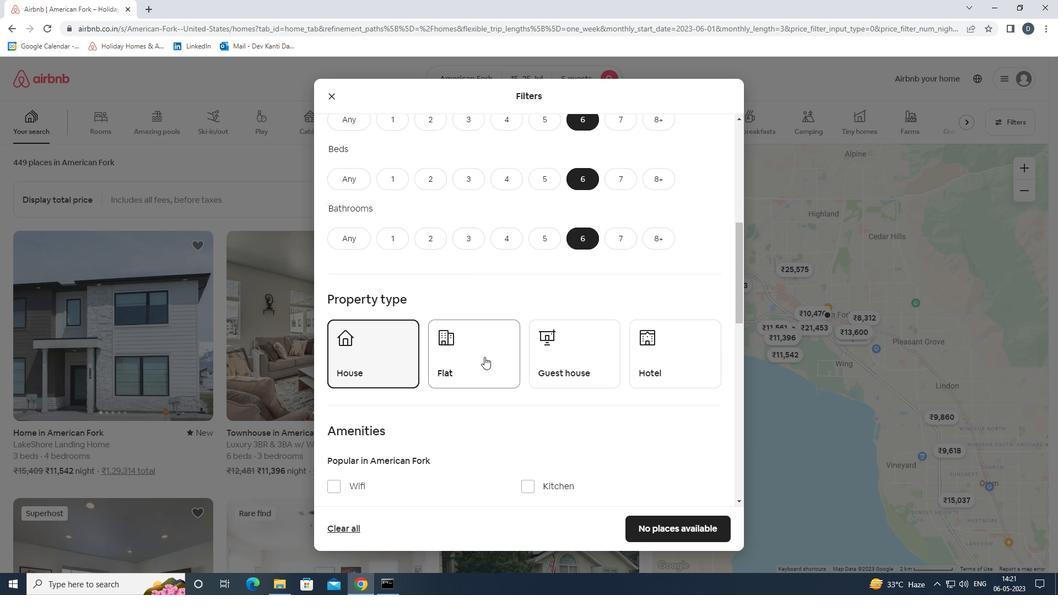 
Action: Mouse moved to (554, 352)
Screenshot: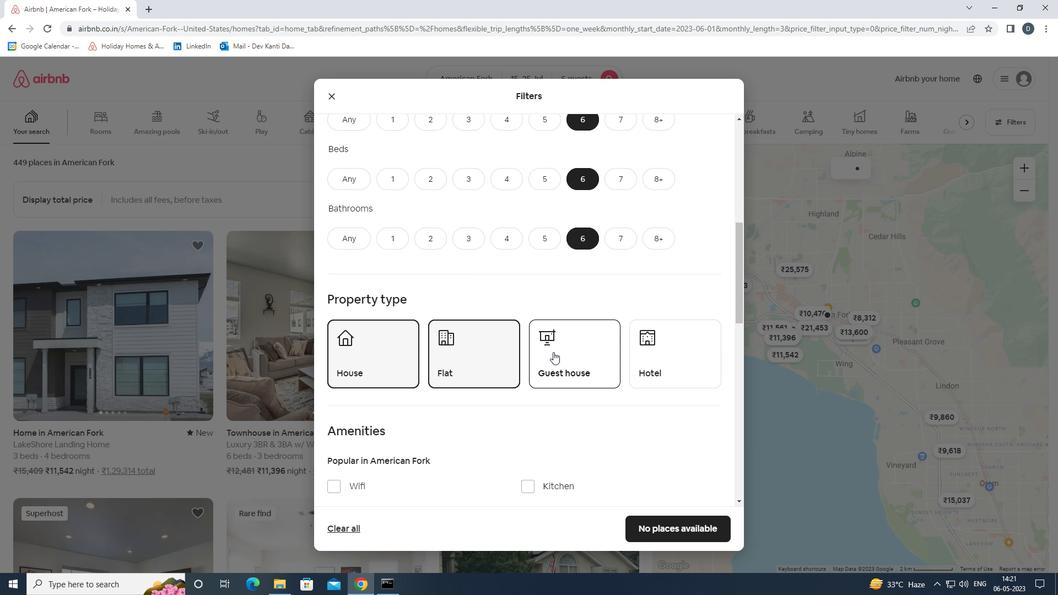 
Action: Mouse pressed left at (554, 352)
Screenshot: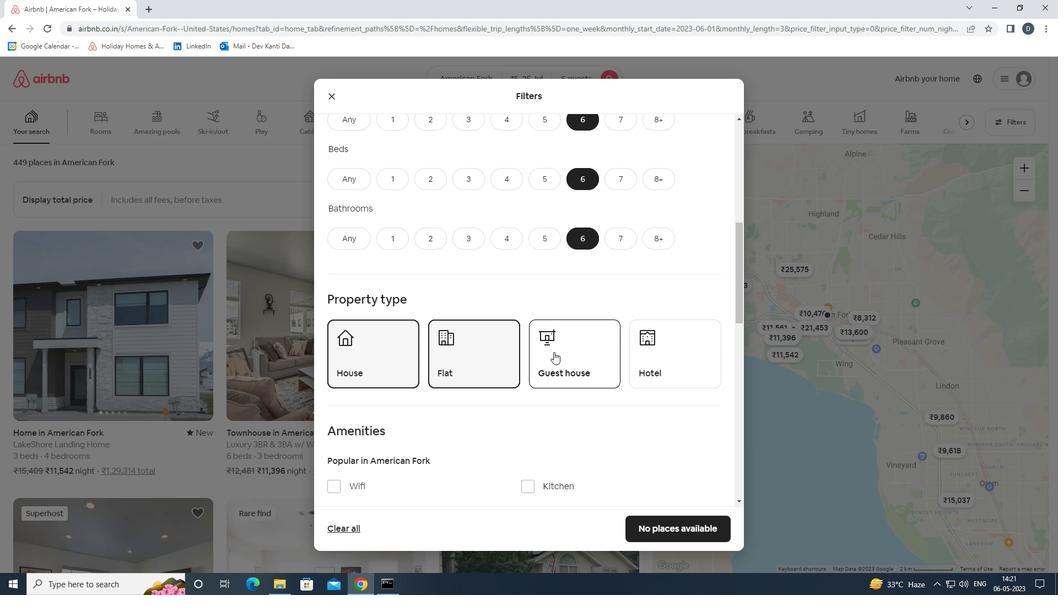 
Action: Mouse scrolled (554, 351) with delta (0, 0)
Screenshot: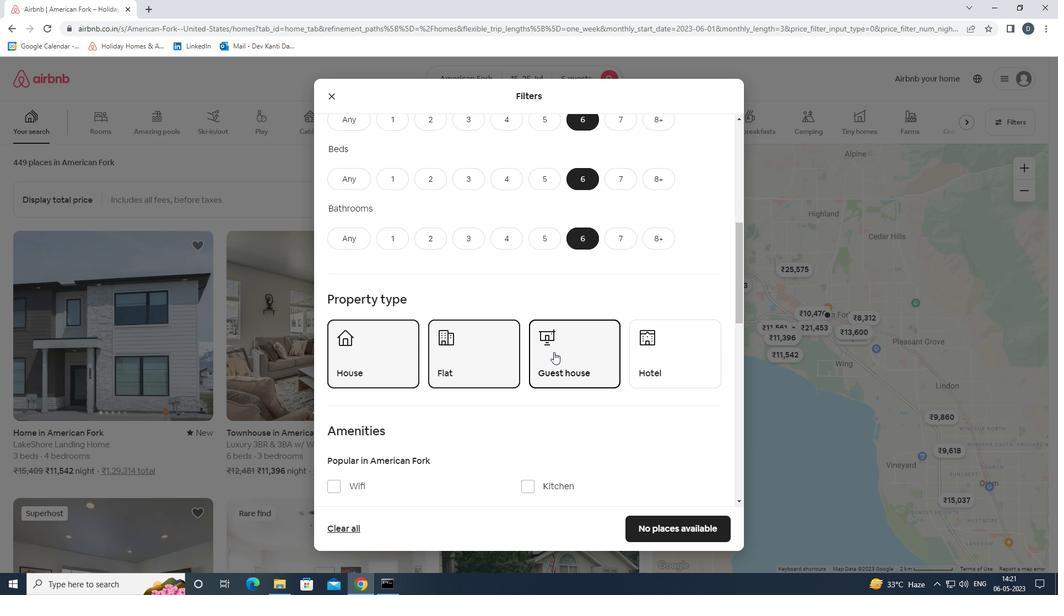 
Action: Mouse moved to (554, 352)
Screenshot: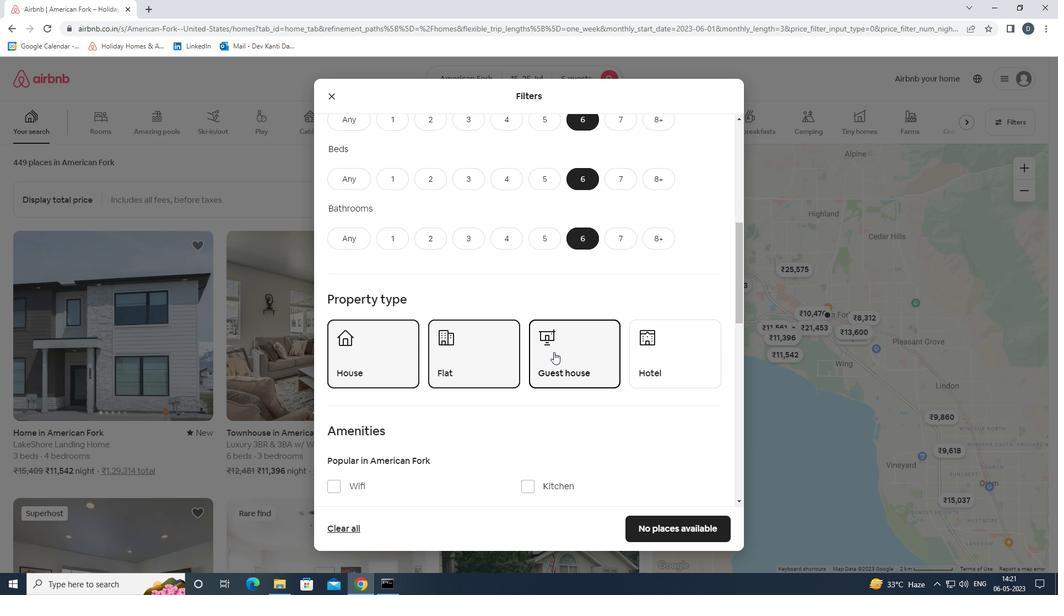 
Action: Mouse scrolled (554, 351) with delta (0, 0)
Screenshot: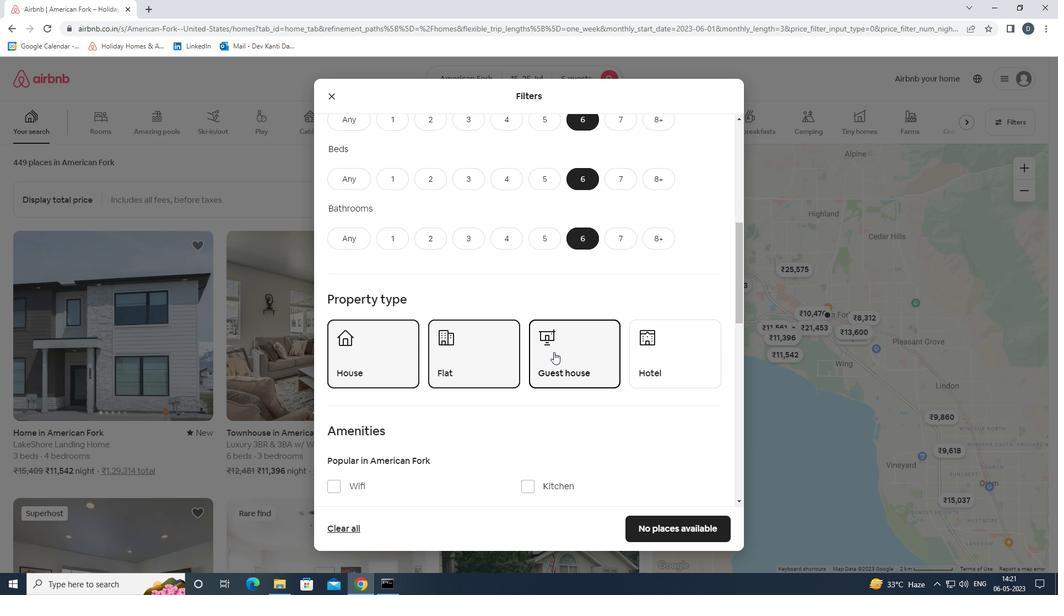 
Action: Mouse scrolled (554, 351) with delta (0, 0)
Screenshot: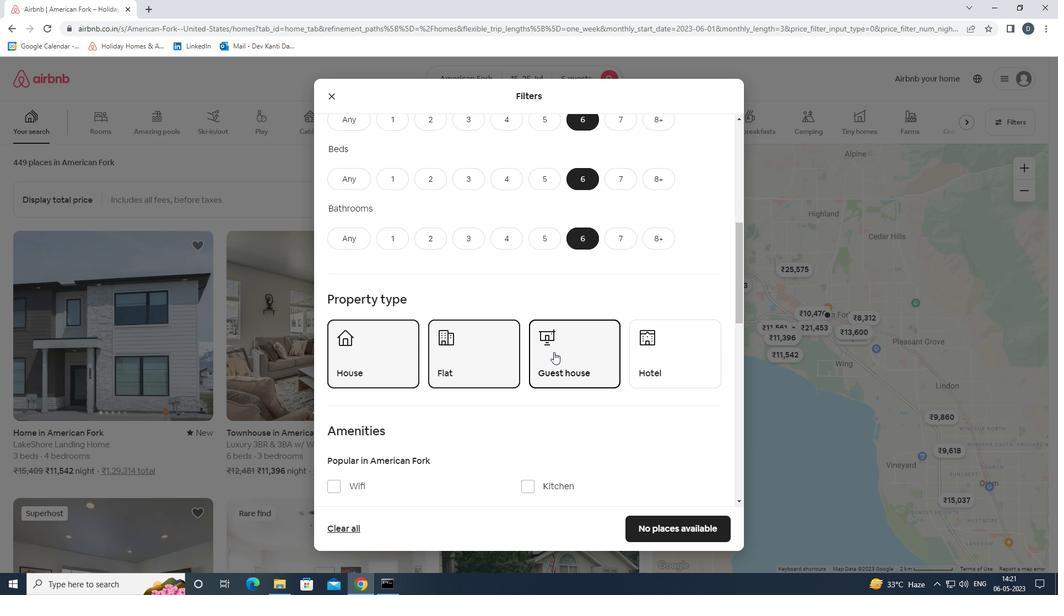 
Action: Mouse moved to (362, 318)
Screenshot: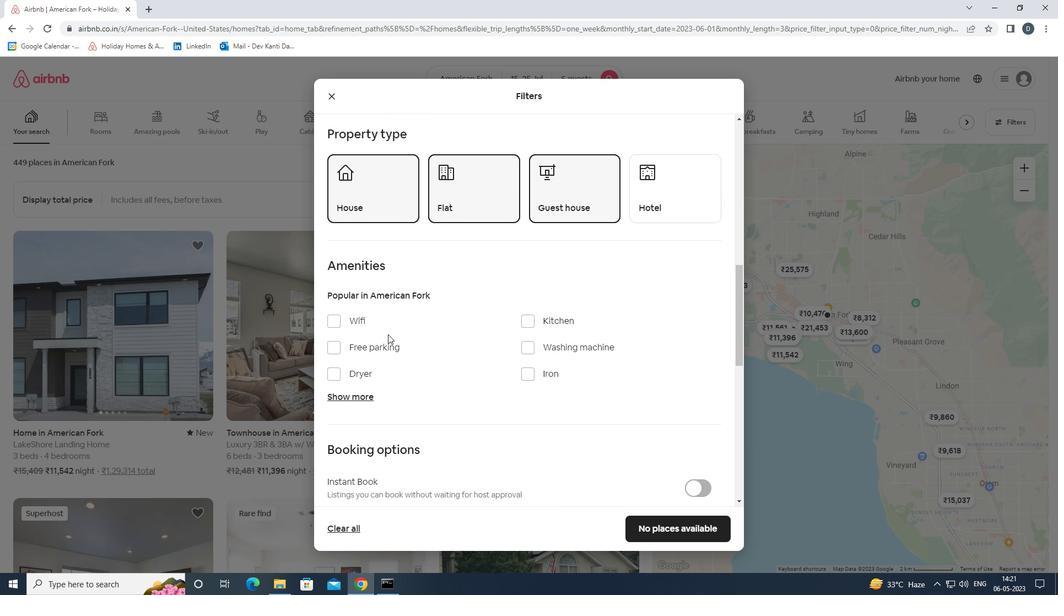 
Action: Mouse pressed left at (362, 318)
Screenshot: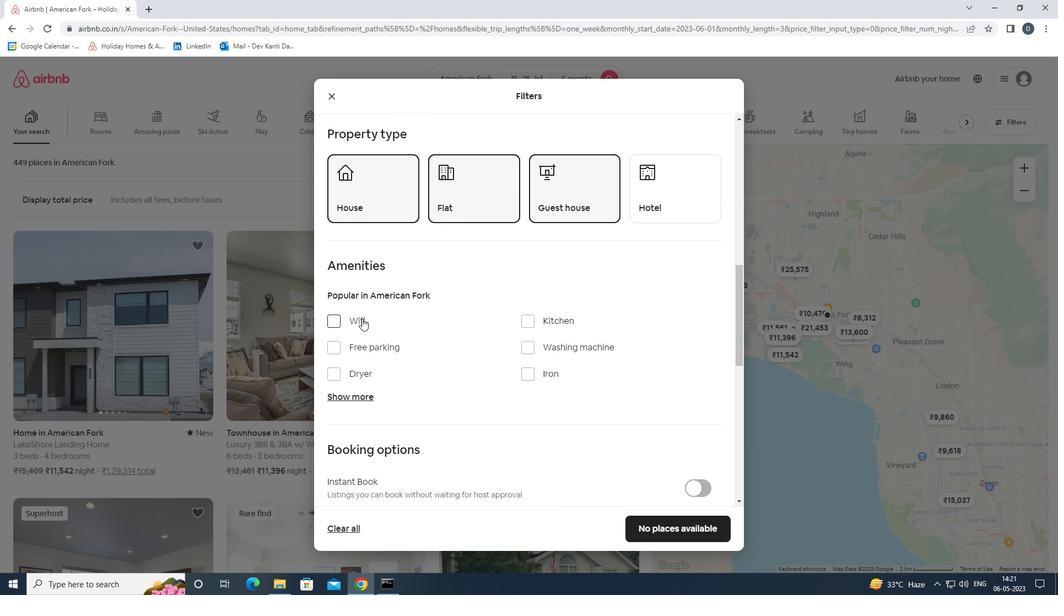 
Action: Mouse moved to (376, 347)
Screenshot: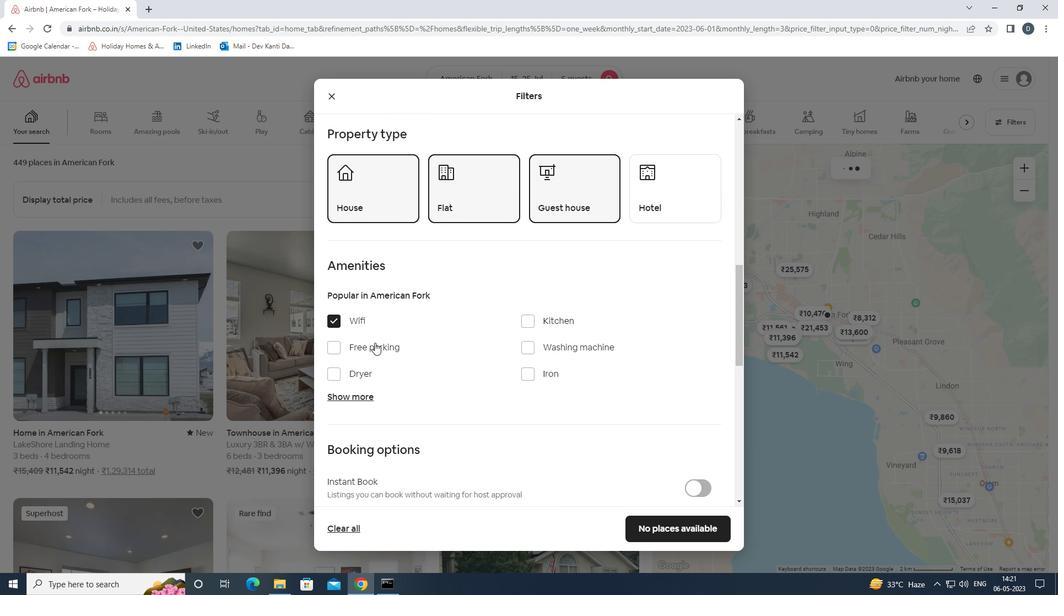 
Action: Mouse pressed left at (376, 347)
Screenshot: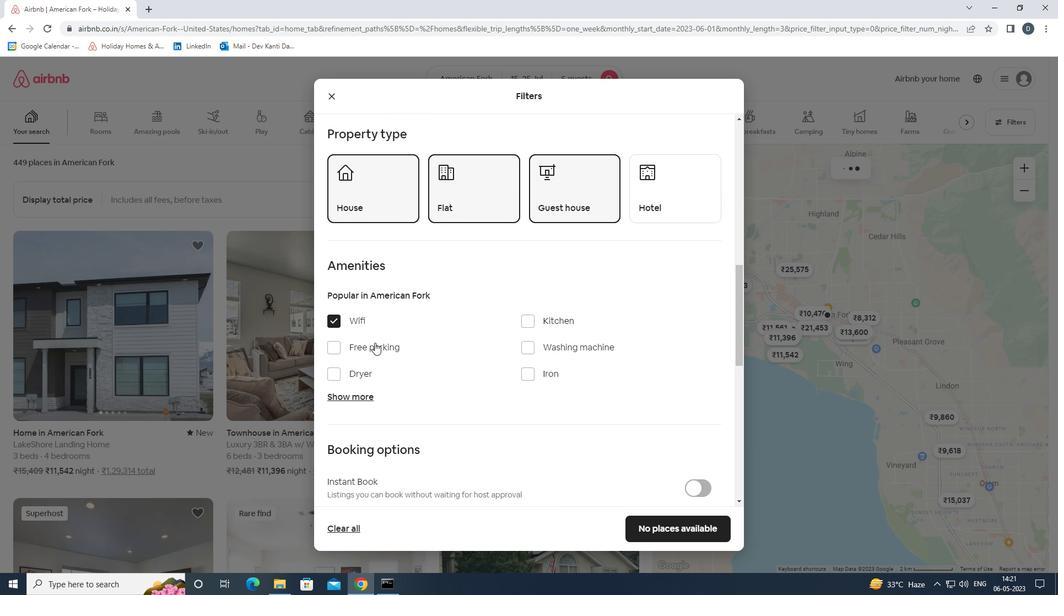 
Action: Mouse moved to (368, 393)
Screenshot: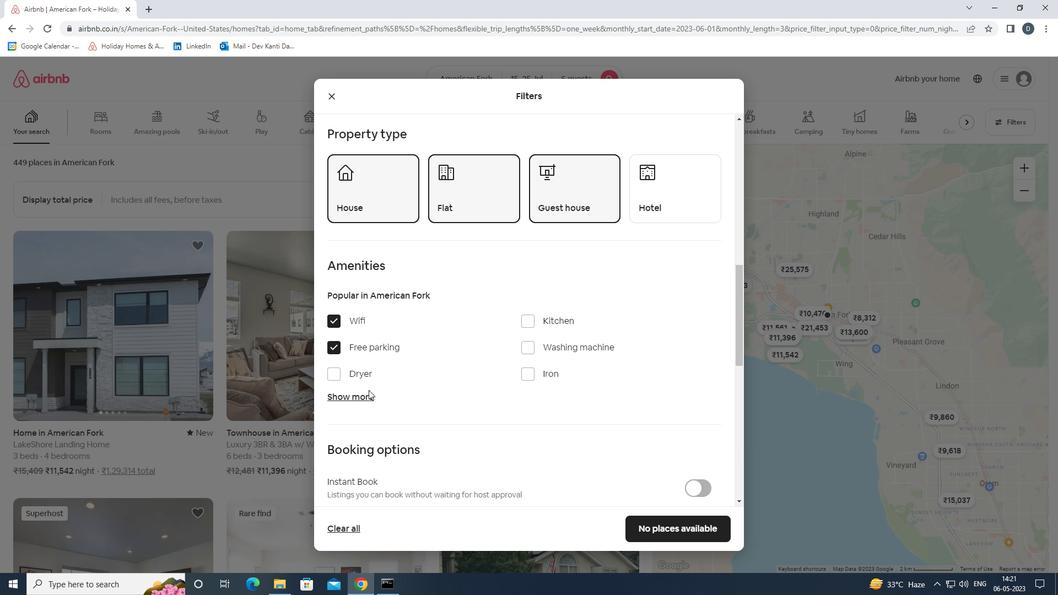 
Action: Mouse pressed left at (368, 393)
Screenshot: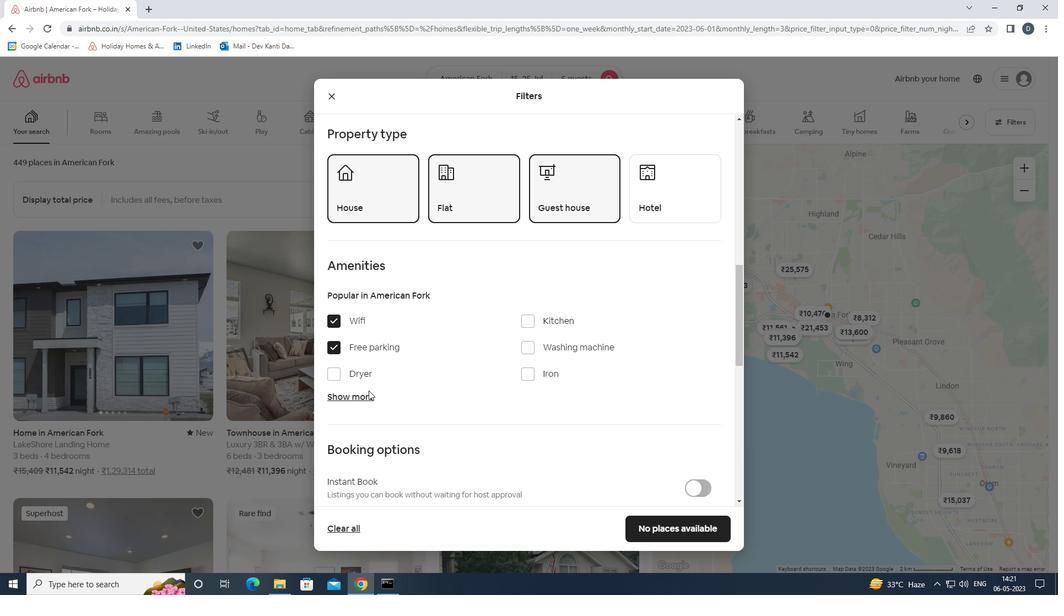 
Action: Mouse moved to (396, 388)
Screenshot: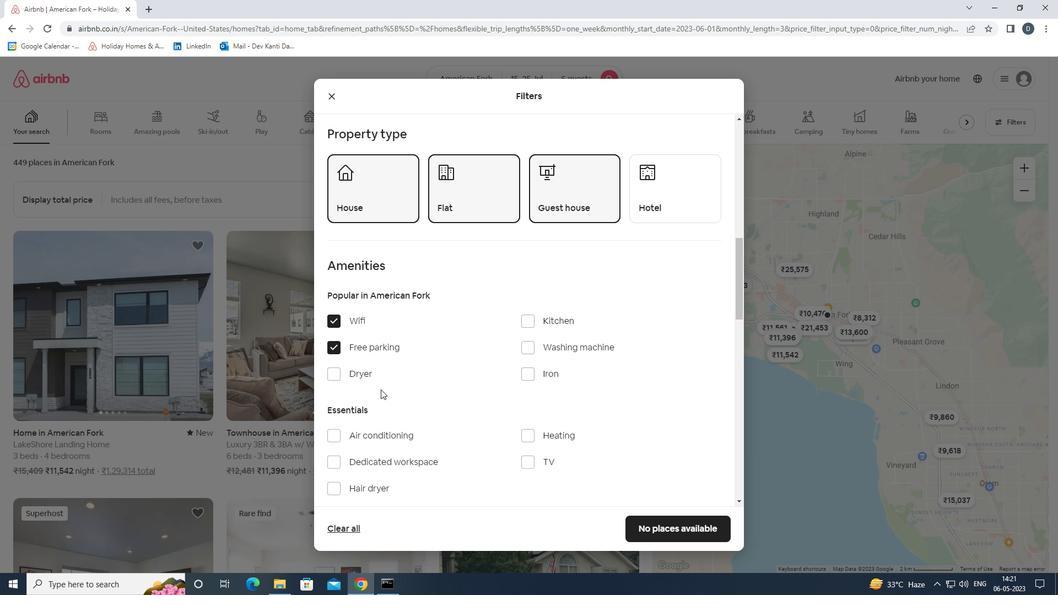 
Action: Mouse scrolled (396, 387) with delta (0, 0)
Screenshot: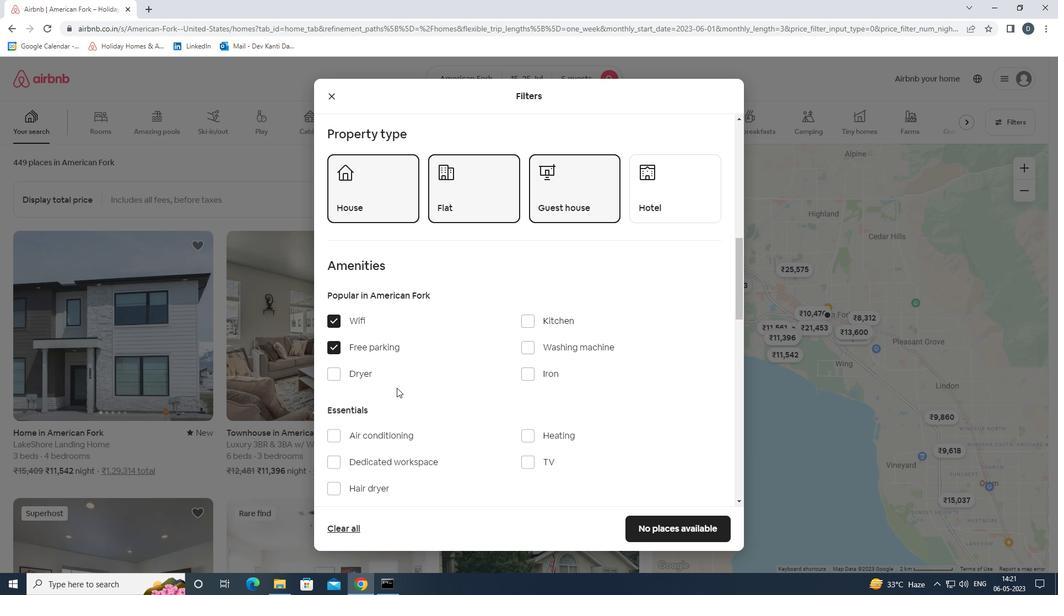 
Action: Mouse moved to (540, 404)
Screenshot: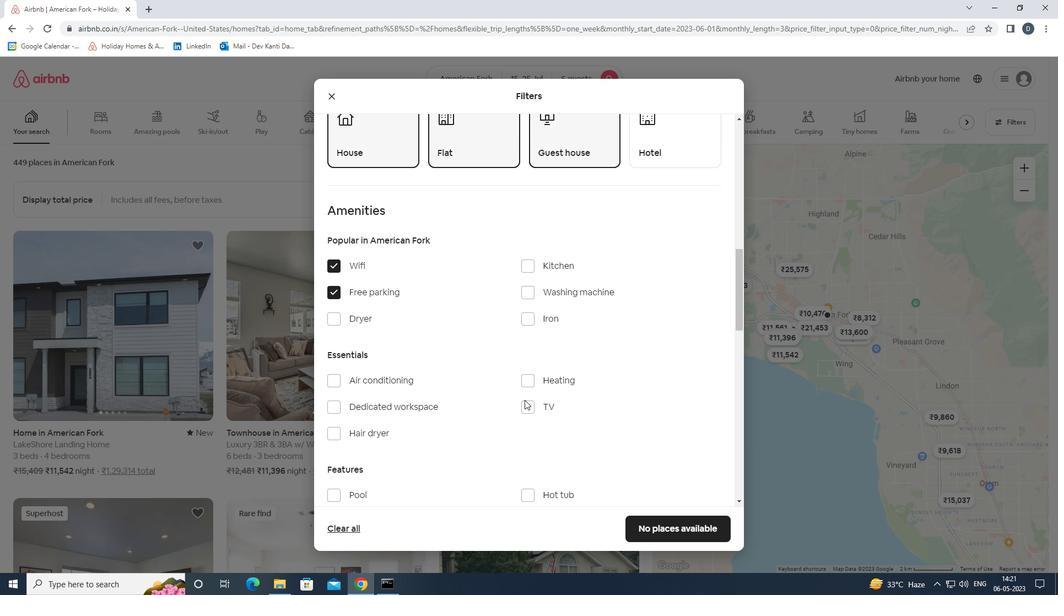
Action: Mouse pressed left at (540, 404)
Screenshot: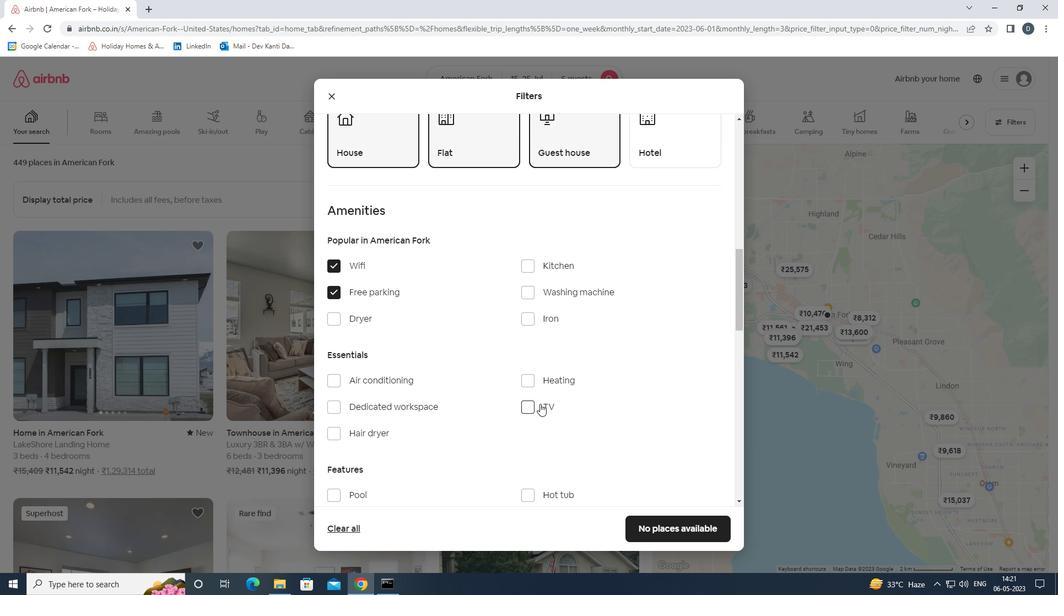 
Action: Mouse scrolled (540, 403) with delta (0, 0)
Screenshot: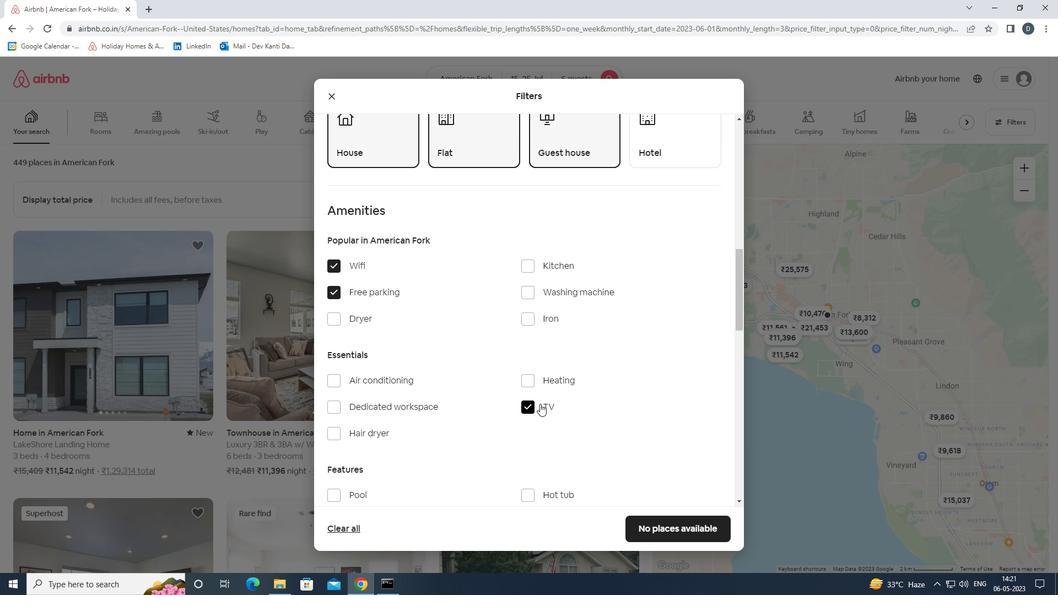 
Action: Mouse scrolled (540, 403) with delta (0, 0)
Screenshot: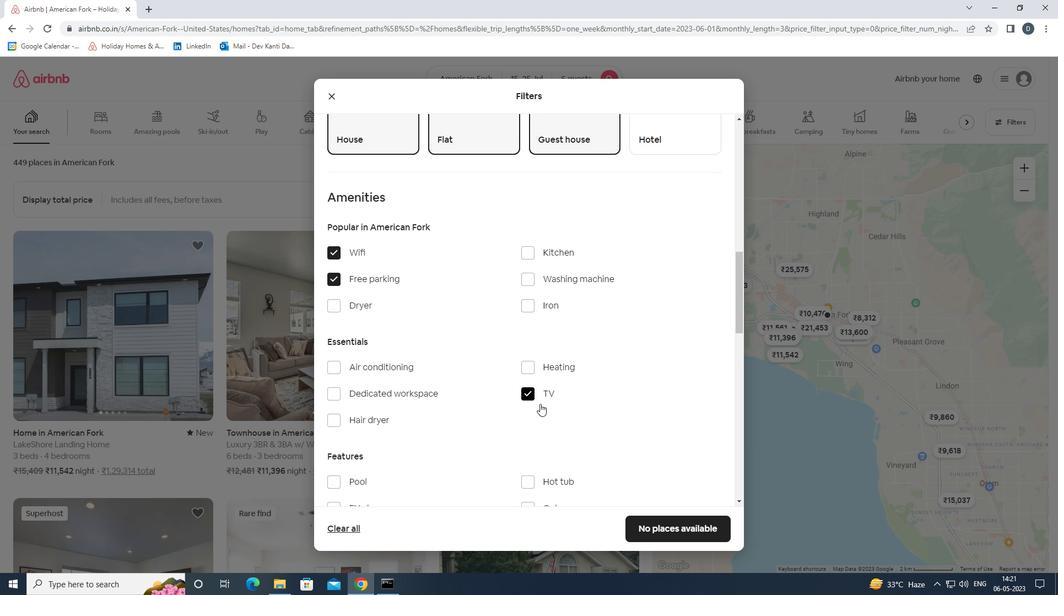 
Action: Mouse moved to (514, 387)
Screenshot: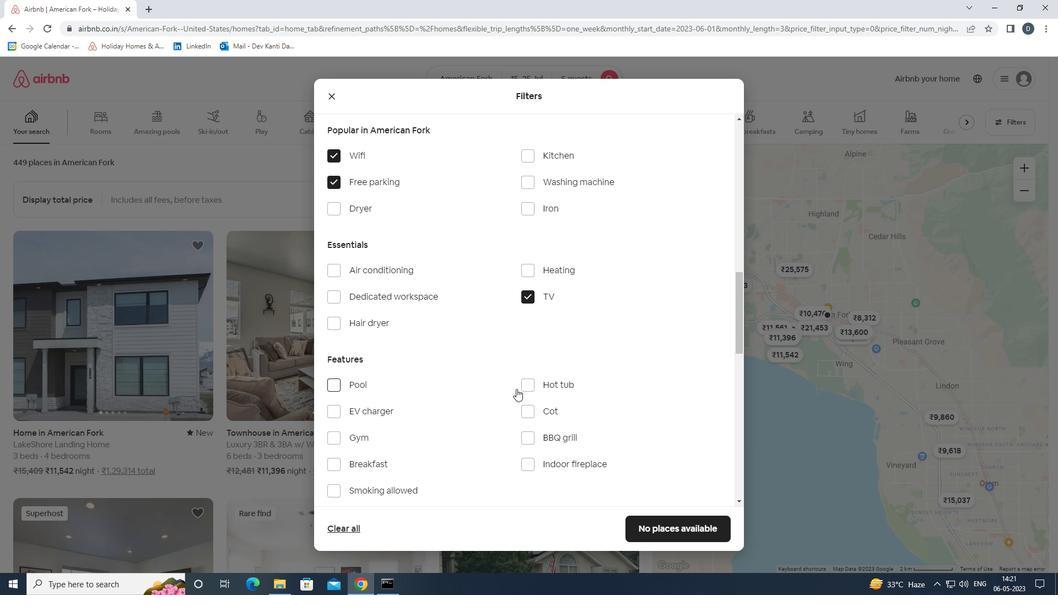 
Action: Mouse scrolled (514, 386) with delta (0, 0)
Screenshot: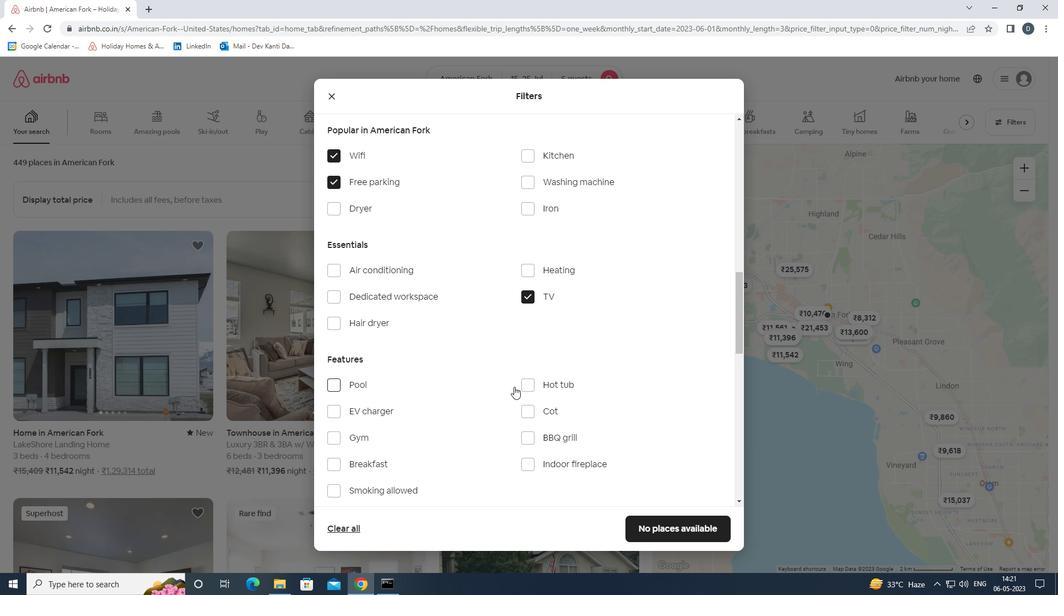 
Action: Mouse moved to (410, 388)
Screenshot: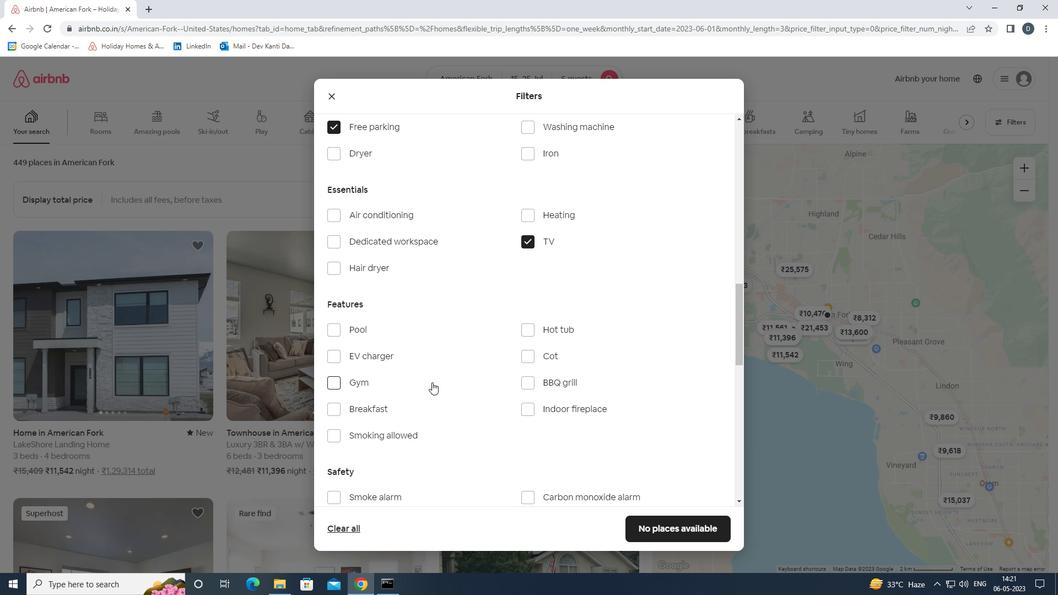 
Action: Mouse pressed left at (410, 388)
Screenshot: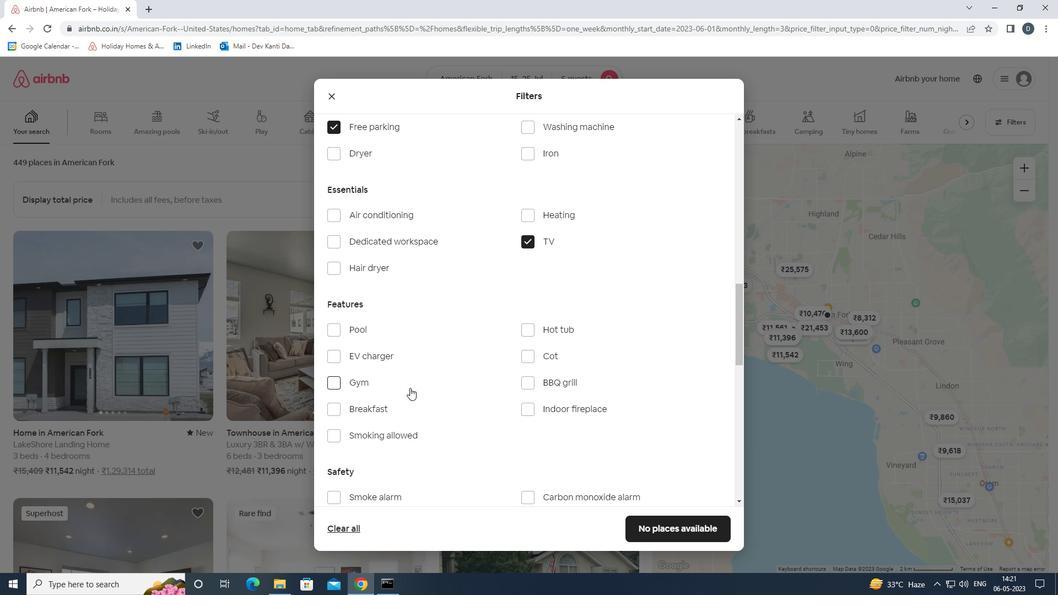 
Action: Mouse moved to (412, 407)
Screenshot: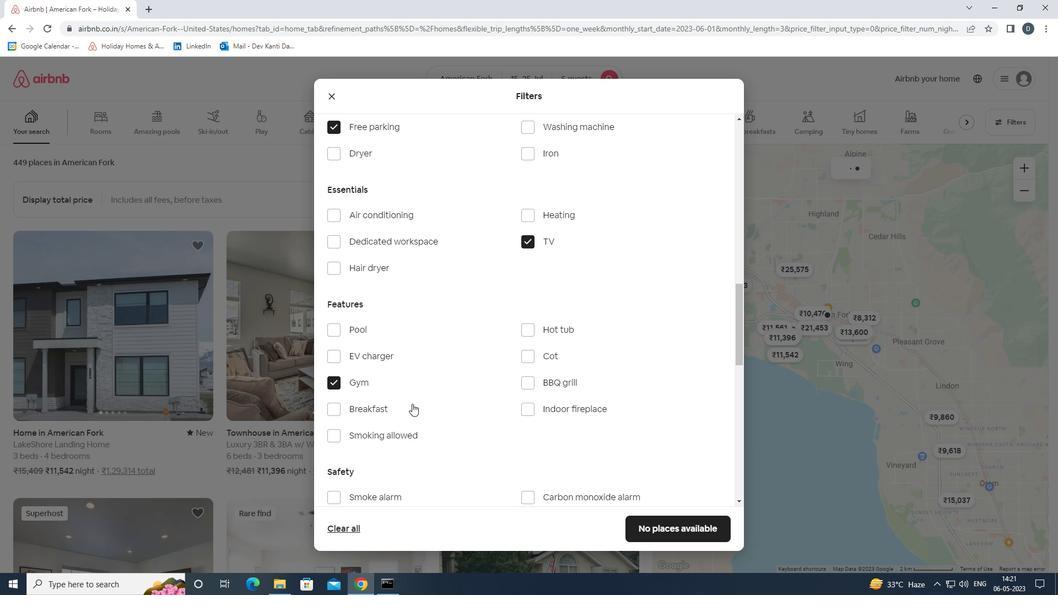 
Action: Mouse pressed left at (412, 407)
Screenshot: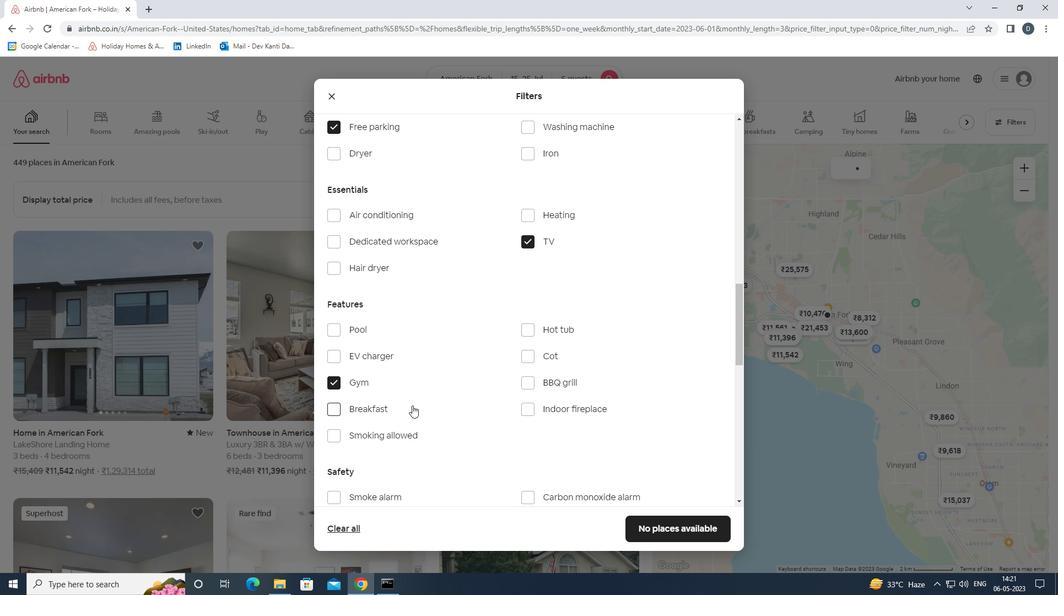 
Action: Mouse moved to (412, 405)
Screenshot: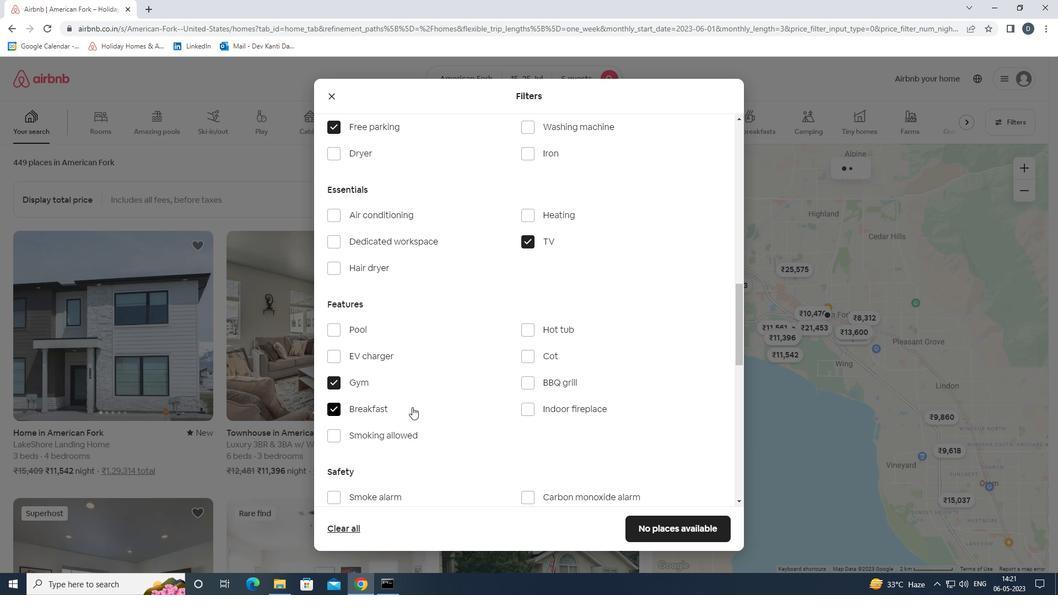 
Action: Mouse scrolled (412, 406) with delta (0, 0)
Screenshot: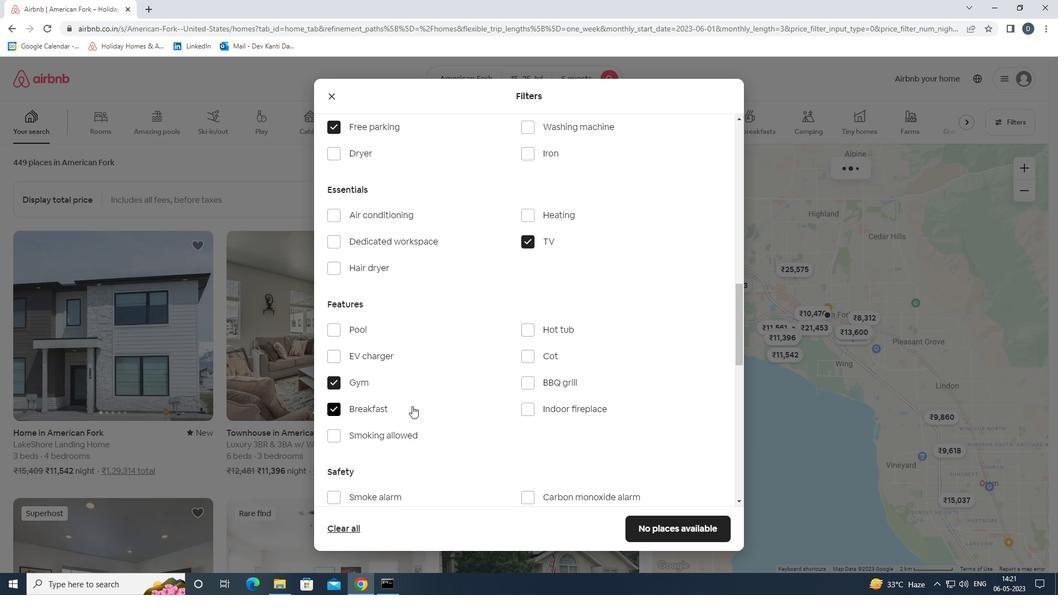 
Action: Mouse scrolled (412, 406) with delta (0, 0)
Screenshot: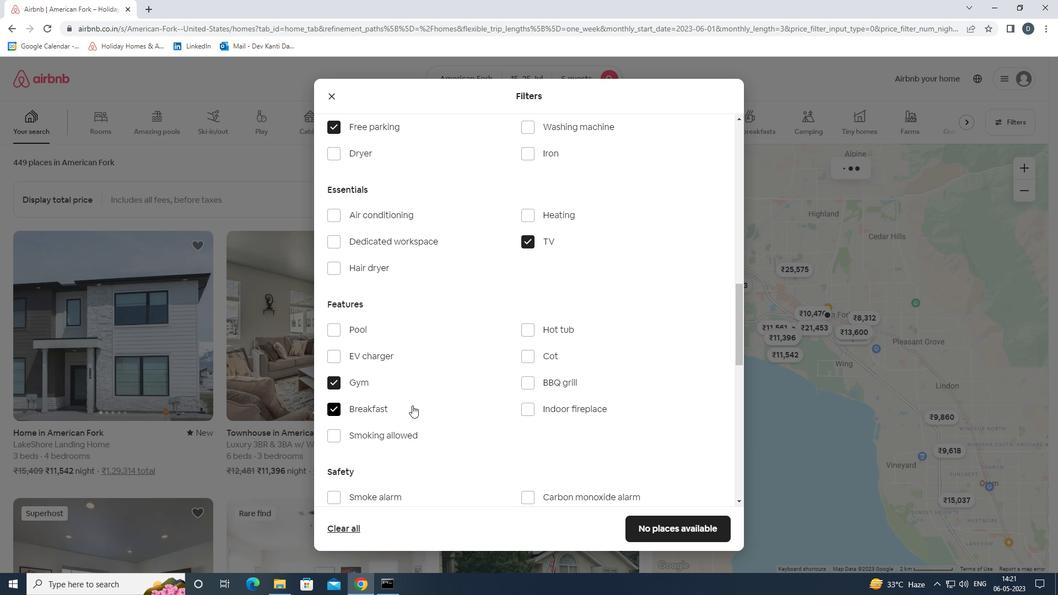 
Action: Mouse scrolled (412, 405) with delta (0, 0)
Screenshot: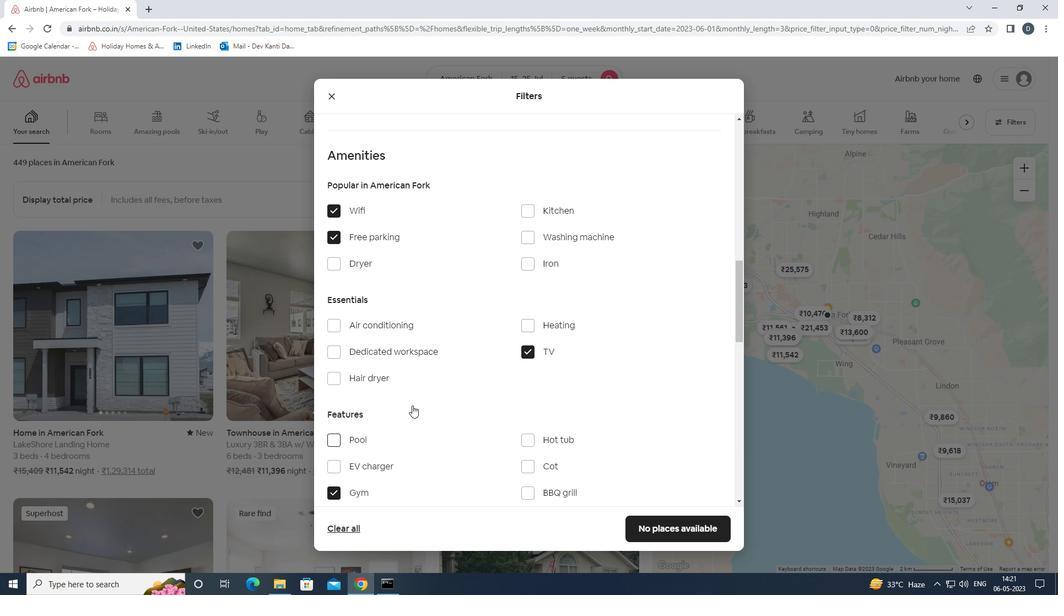 
Action: Mouse scrolled (412, 405) with delta (0, 0)
Screenshot: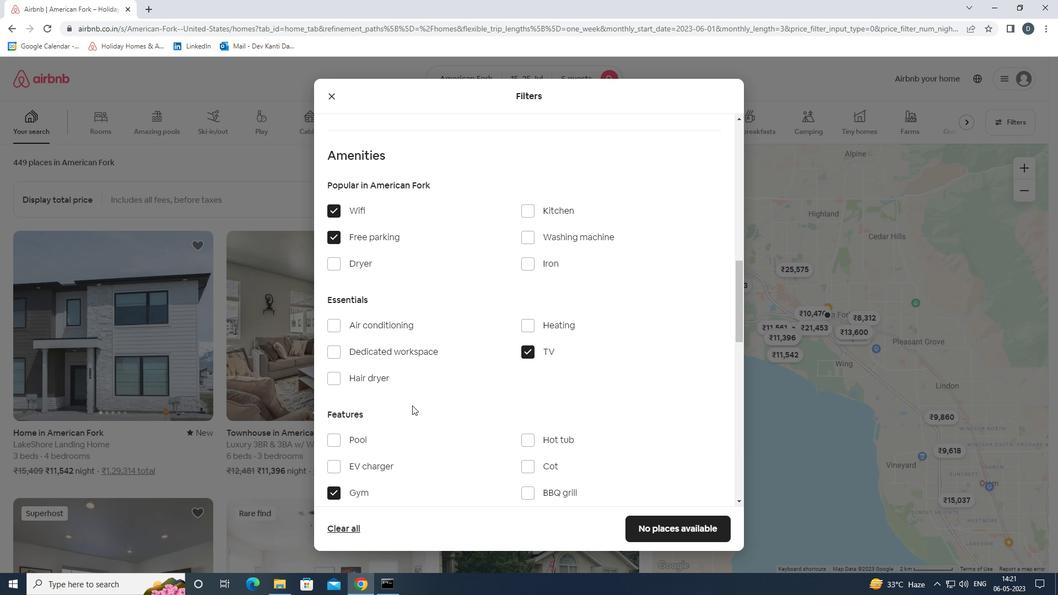 
Action: Mouse moved to (418, 400)
Screenshot: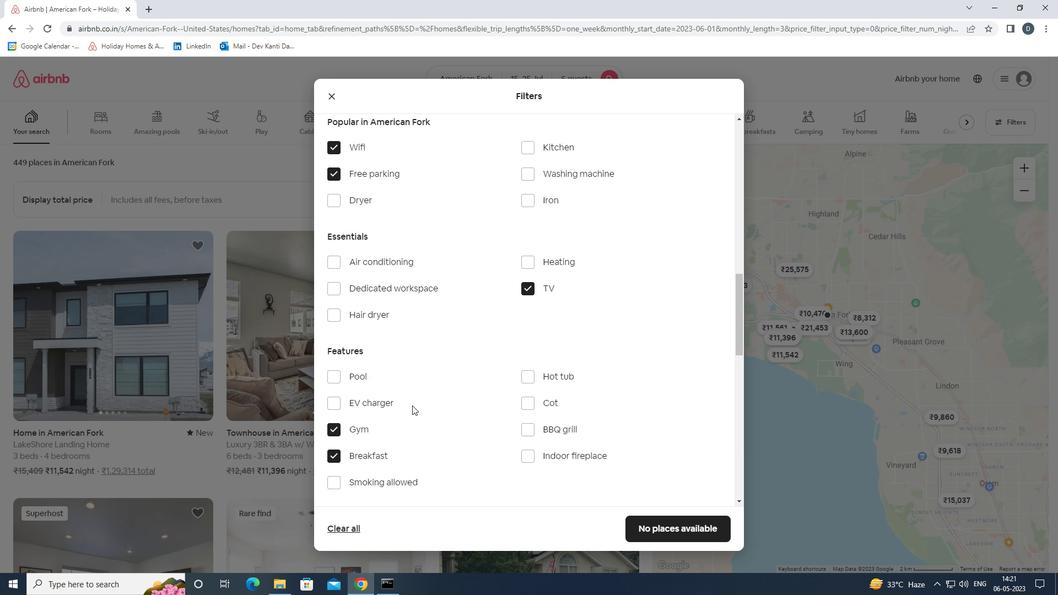 
Action: Mouse scrolled (418, 399) with delta (0, 0)
Screenshot: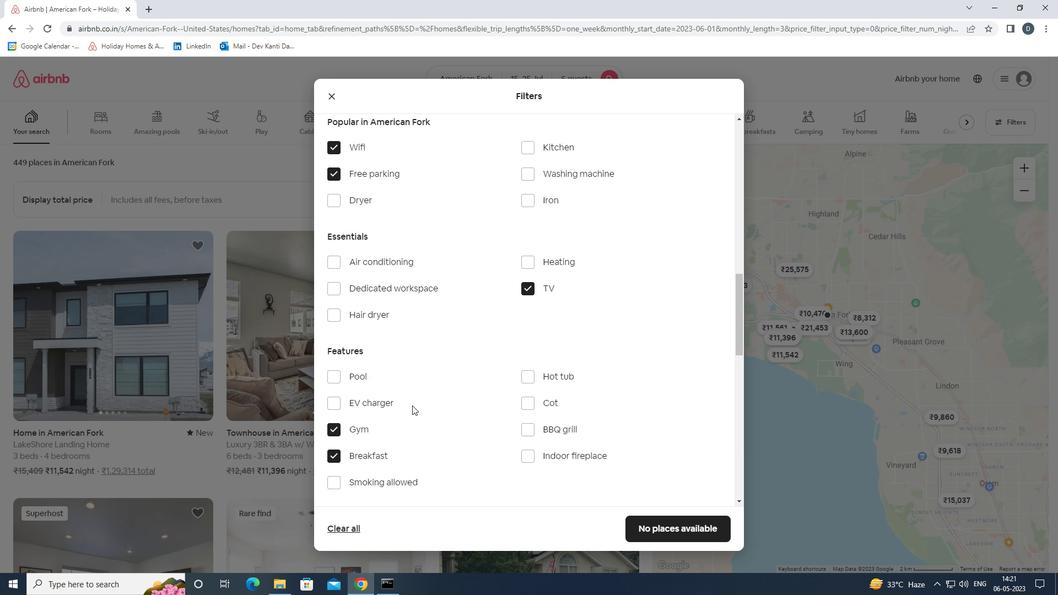 
Action: Mouse moved to (638, 358)
Screenshot: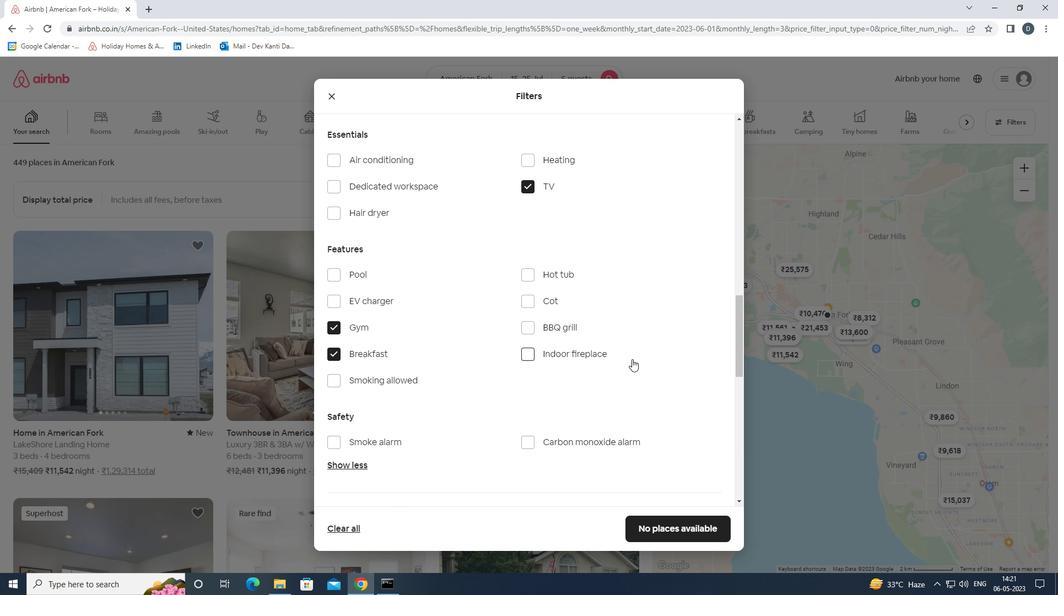 
Action: Mouse scrolled (638, 358) with delta (0, 0)
Screenshot: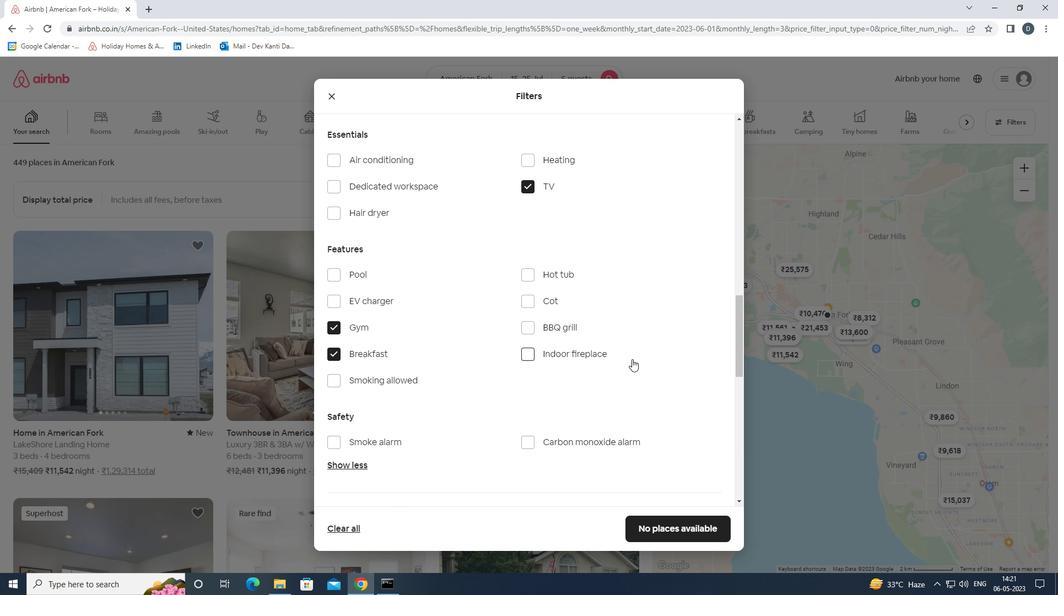 
Action: Mouse moved to (640, 358)
Screenshot: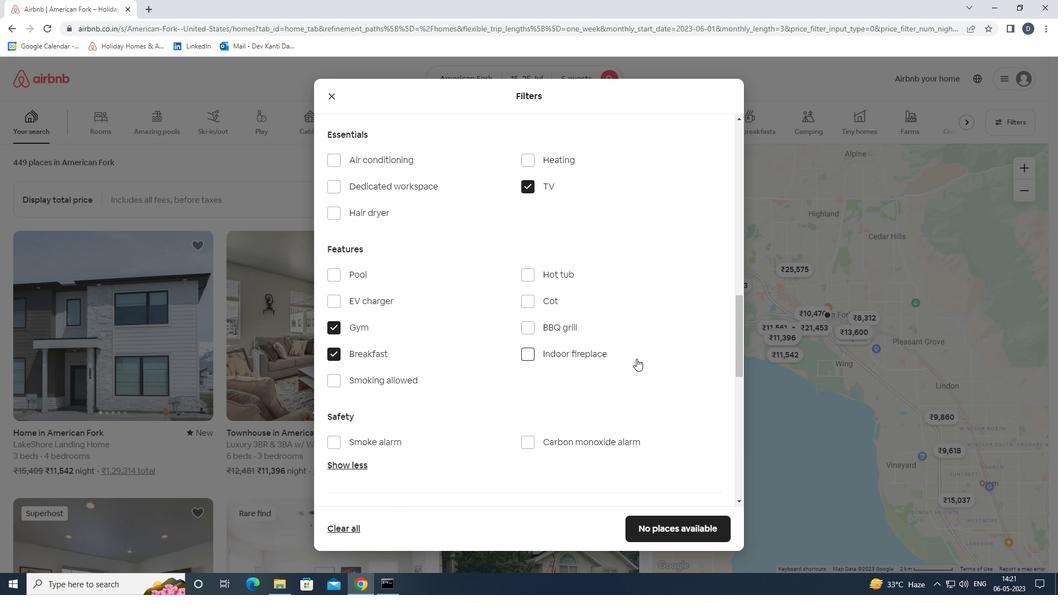 
Action: Mouse scrolled (640, 358) with delta (0, 0)
Screenshot: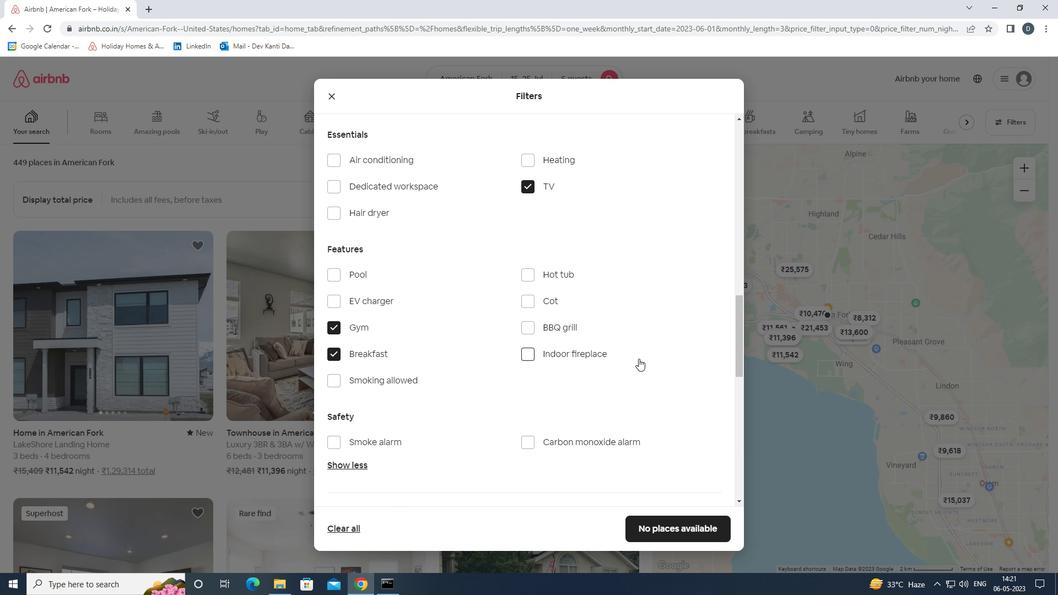 
Action: Mouse moved to (673, 363)
Screenshot: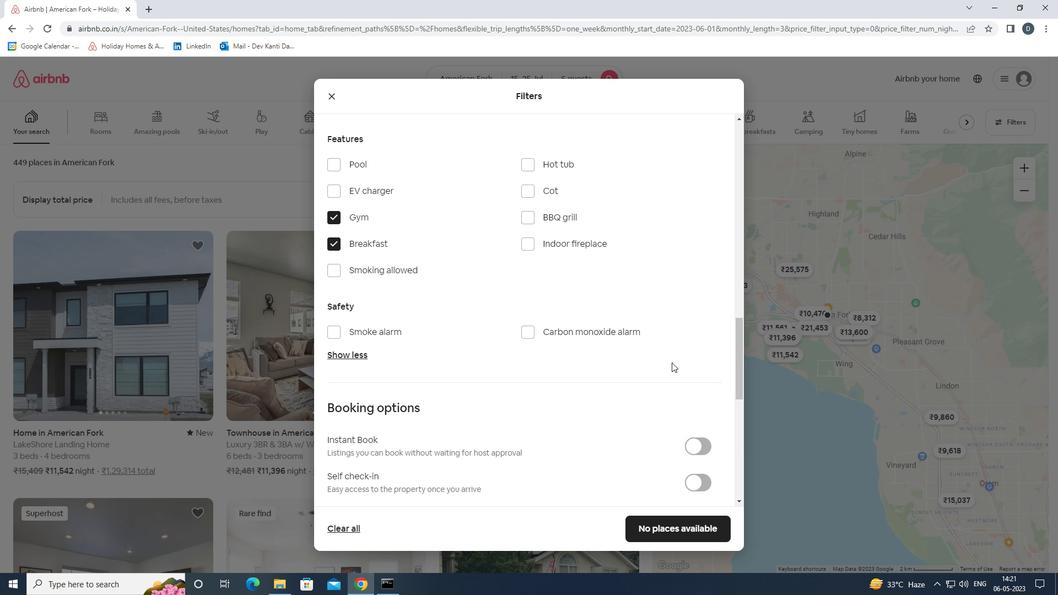 
Action: Mouse scrolled (673, 363) with delta (0, 0)
Screenshot: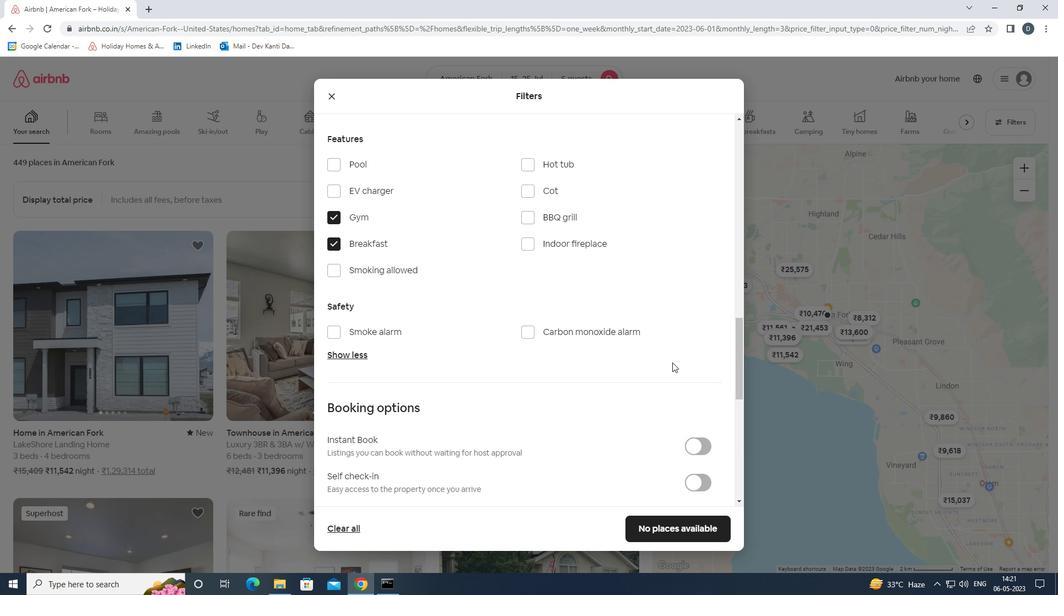 
Action: Mouse moved to (673, 364)
Screenshot: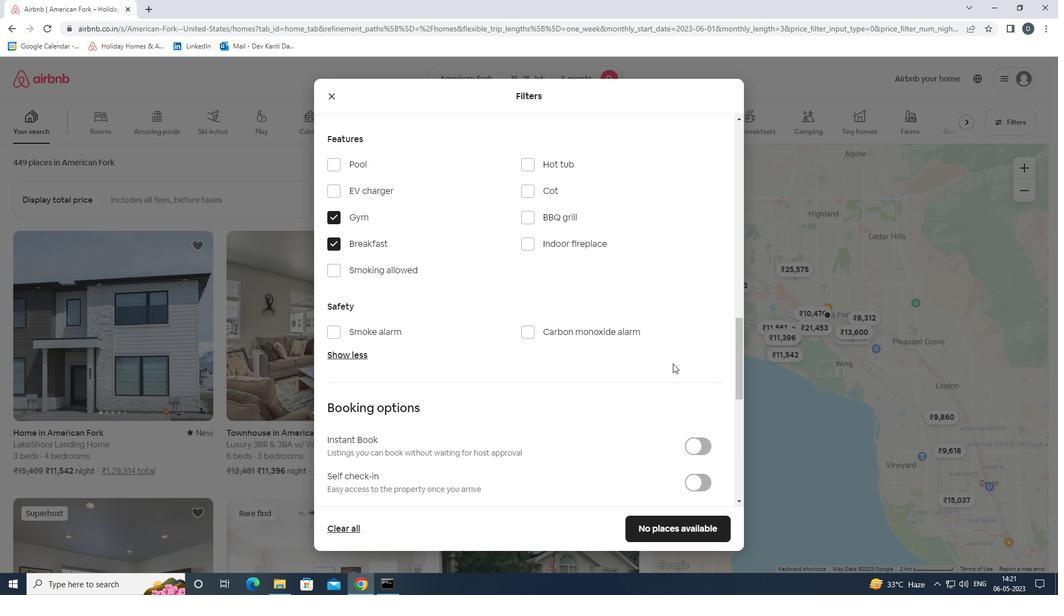 
Action: Mouse scrolled (673, 363) with delta (0, 0)
Screenshot: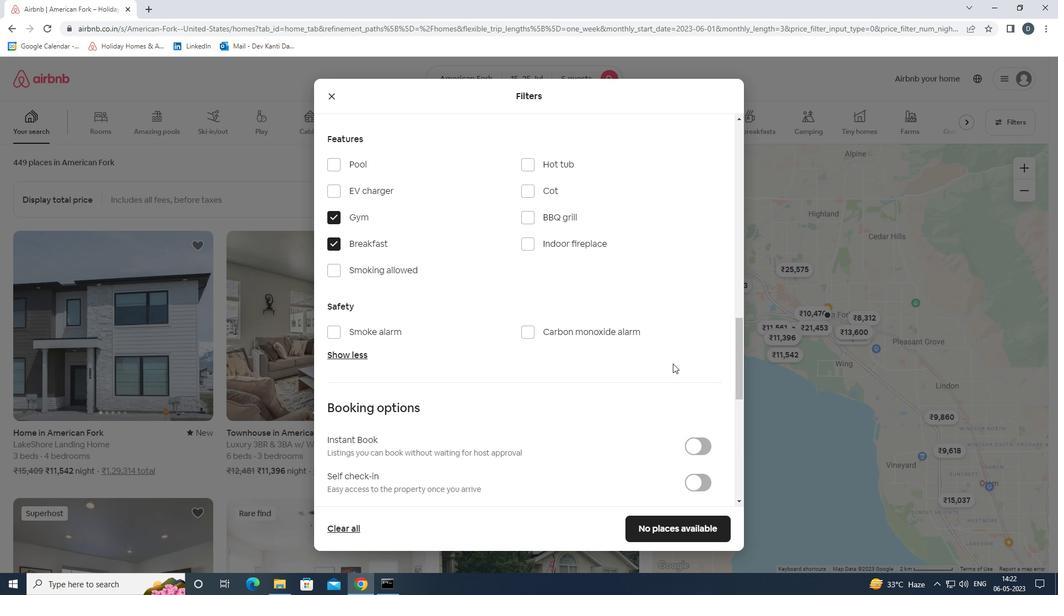 
Action: Mouse moved to (695, 367)
Screenshot: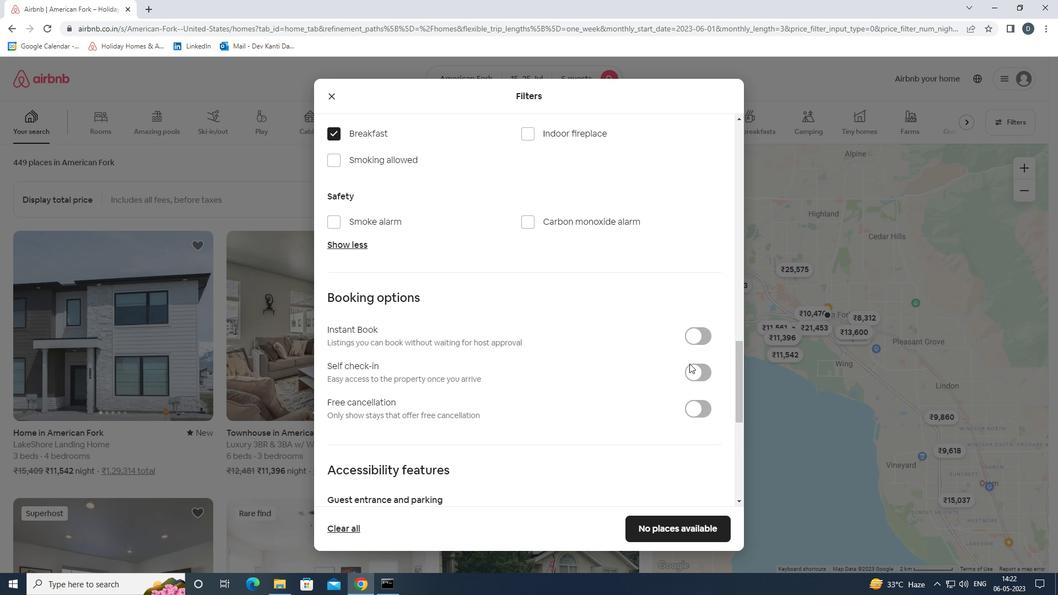 
Action: Mouse pressed left at (695, 367)
Screenshot: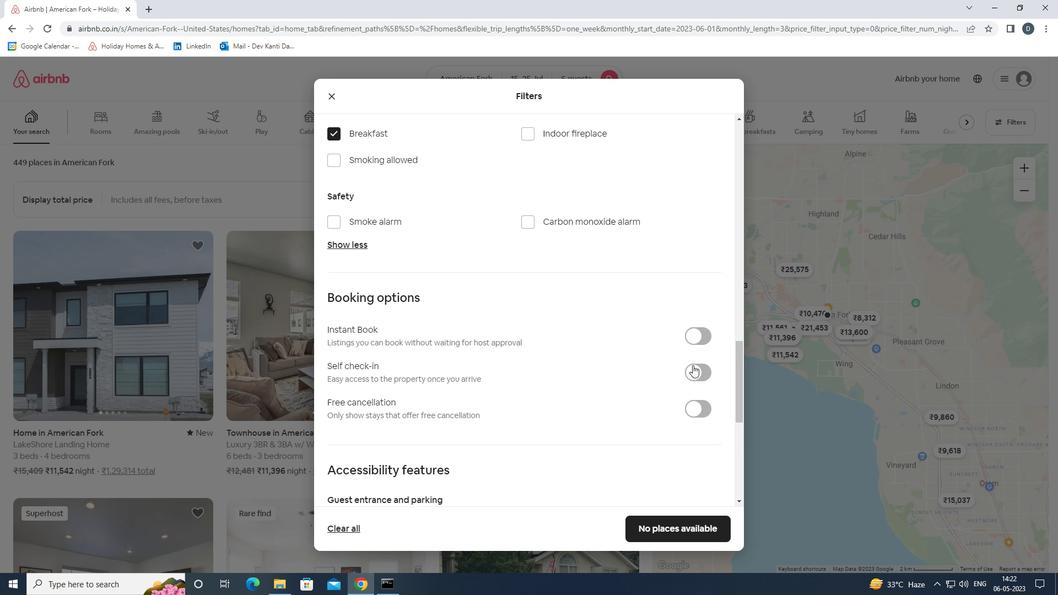 
Action: Mouse moved to (695, 368)
Screenshot: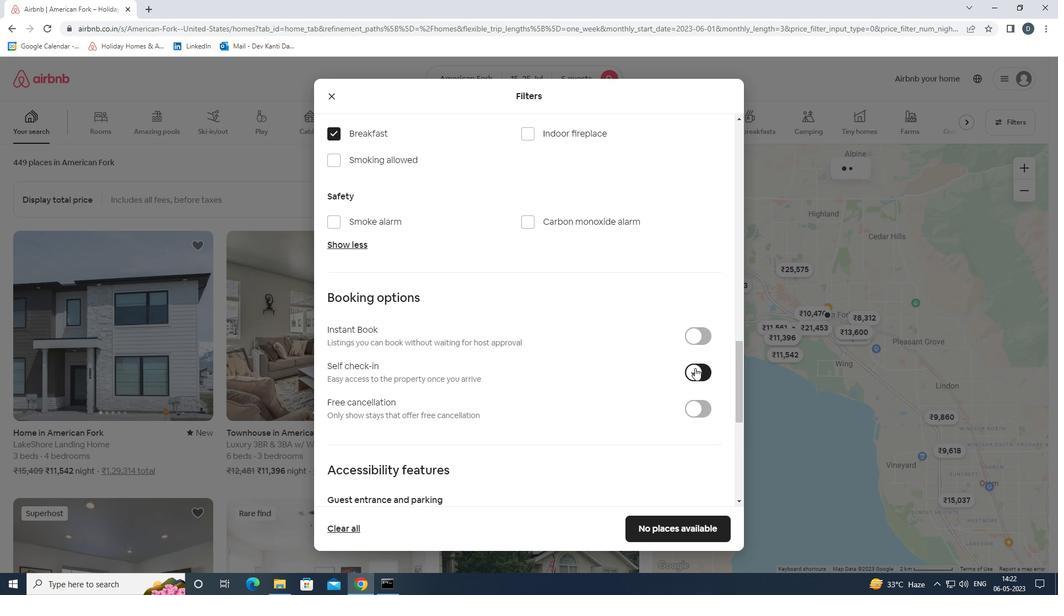 
Action: Mouse scrolled (695, 367) with delta (0, 0)
Screenshot: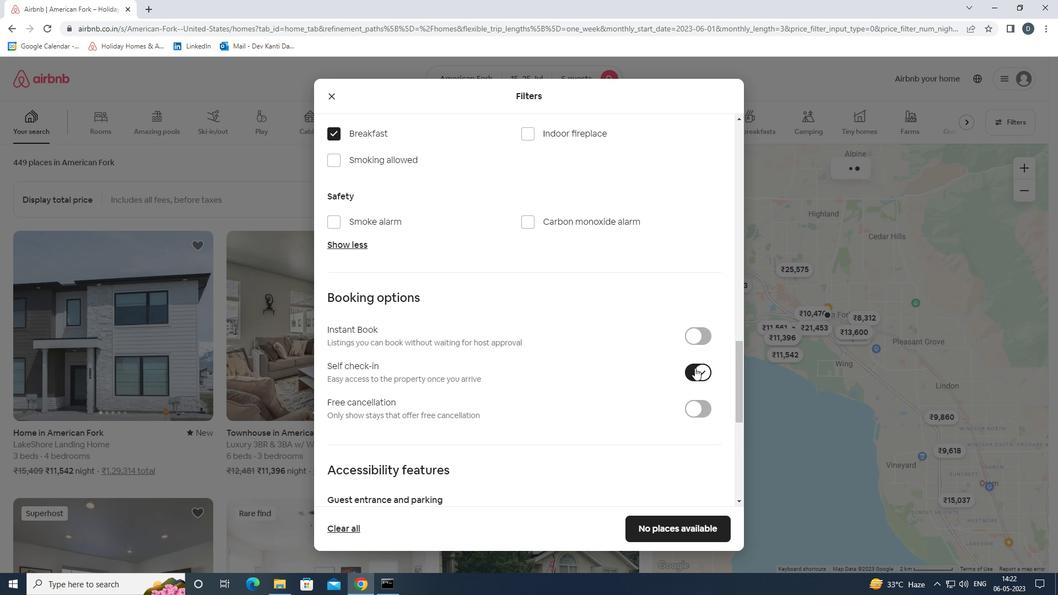 
Action: Mouse moved to (694, 368)
Screenshot: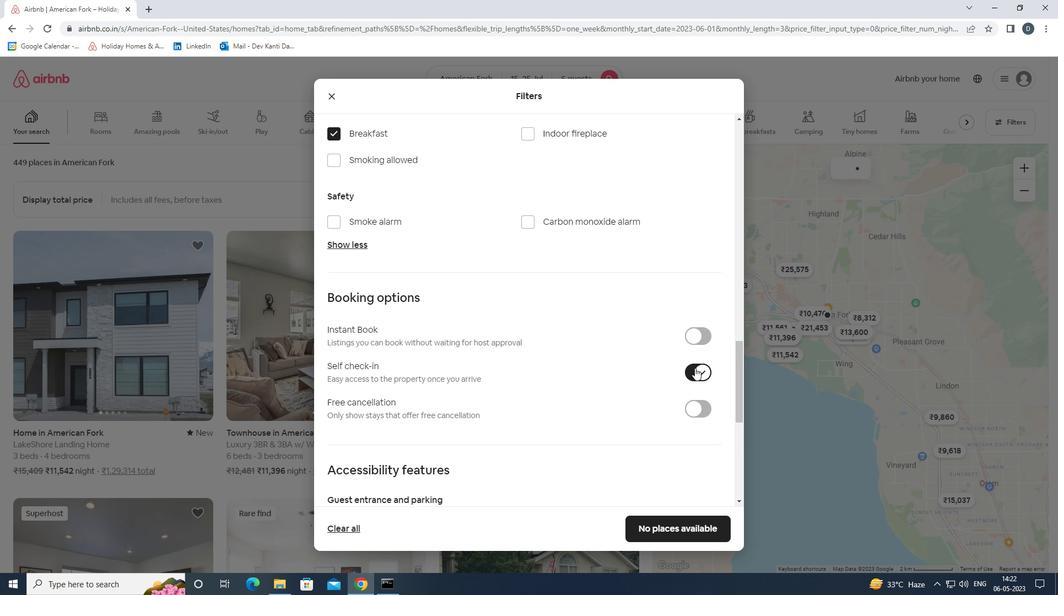 
Action: Mouse scrolled (694, 368) with delta (0, 0)
Screenshot: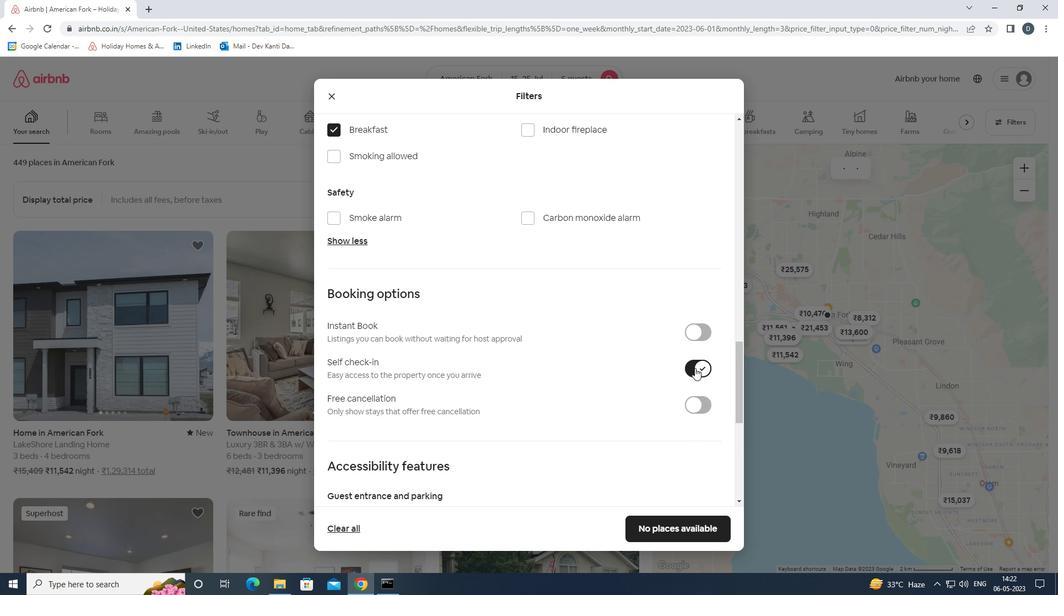 
Action: Mouse scrolled (694, 368) with delta (0, 0)
Screenshot: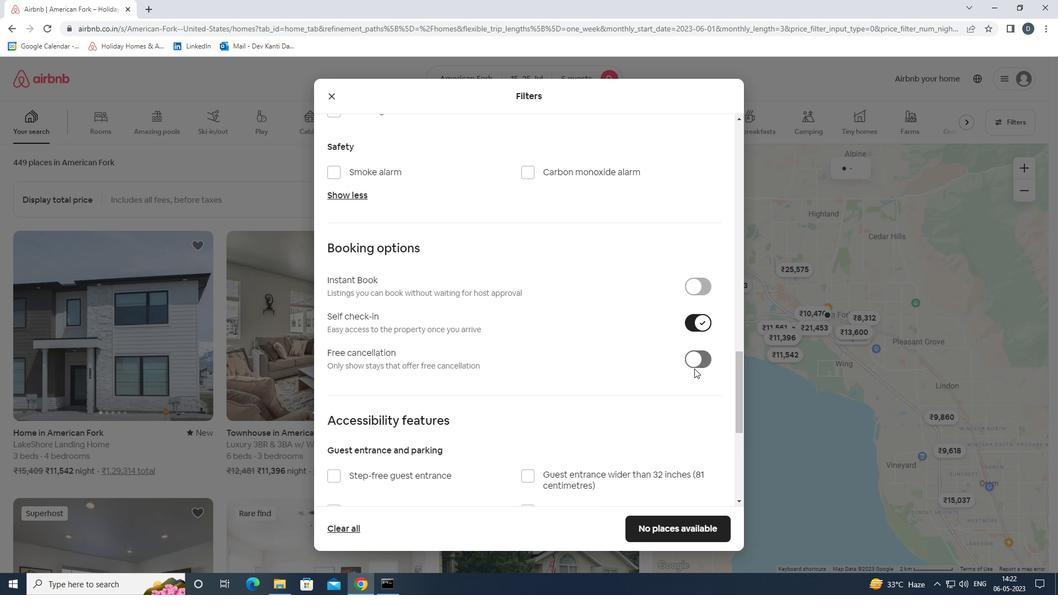 
Action: Mouse moved to (693, 369)
Screenshot: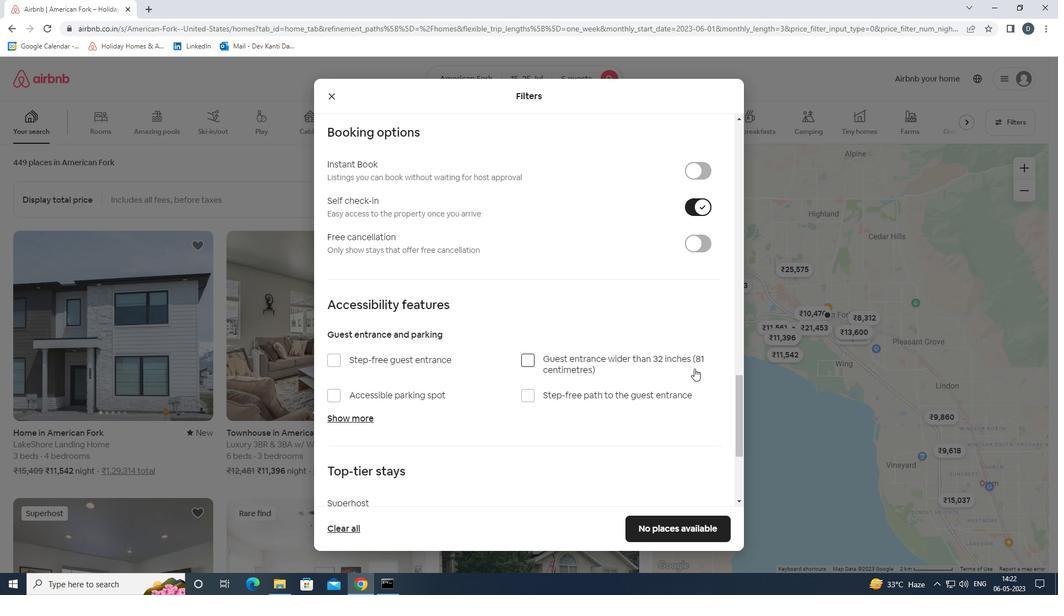 
Action: Mouse scrolled (693, 368) with delta (0, 0)
Screenshot: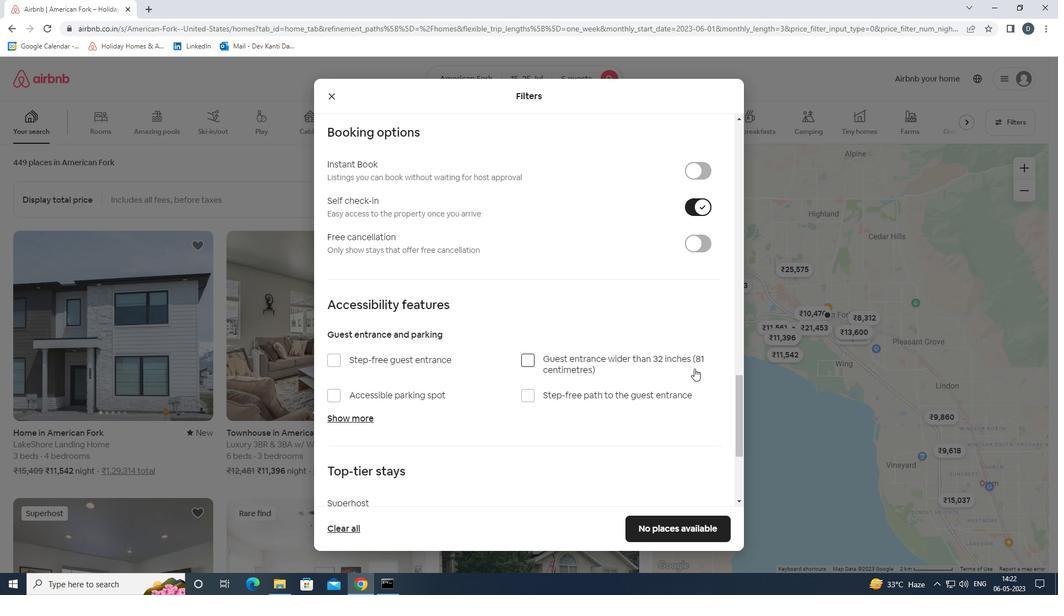 
Action: Mouse scrolled (693, 368) with delta (0, 0)
Screenshot: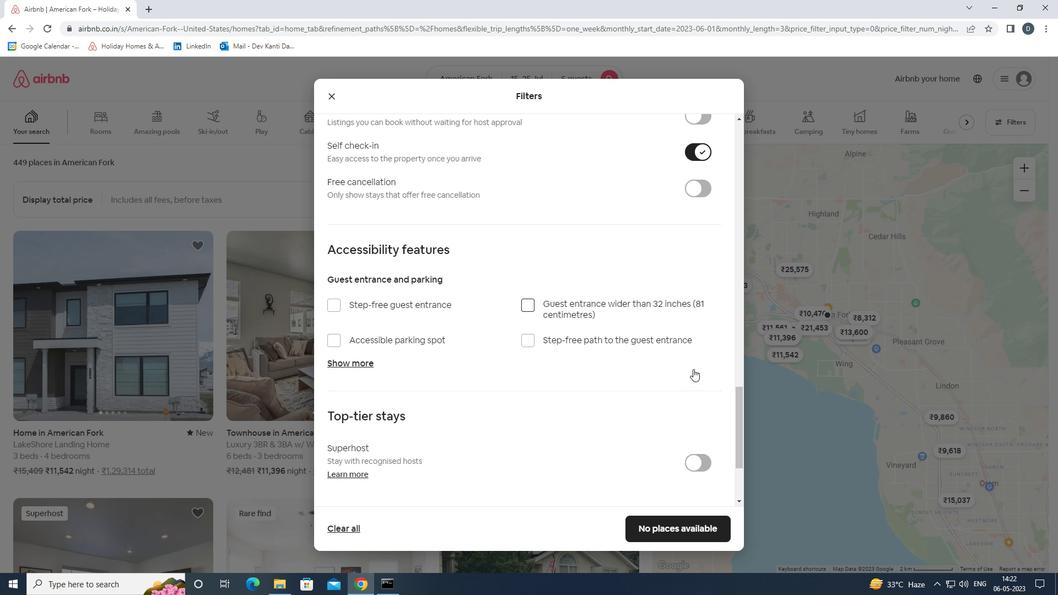 
Action: Mouse scrolled (693, 368) with delta (0, 0)
Screenshot: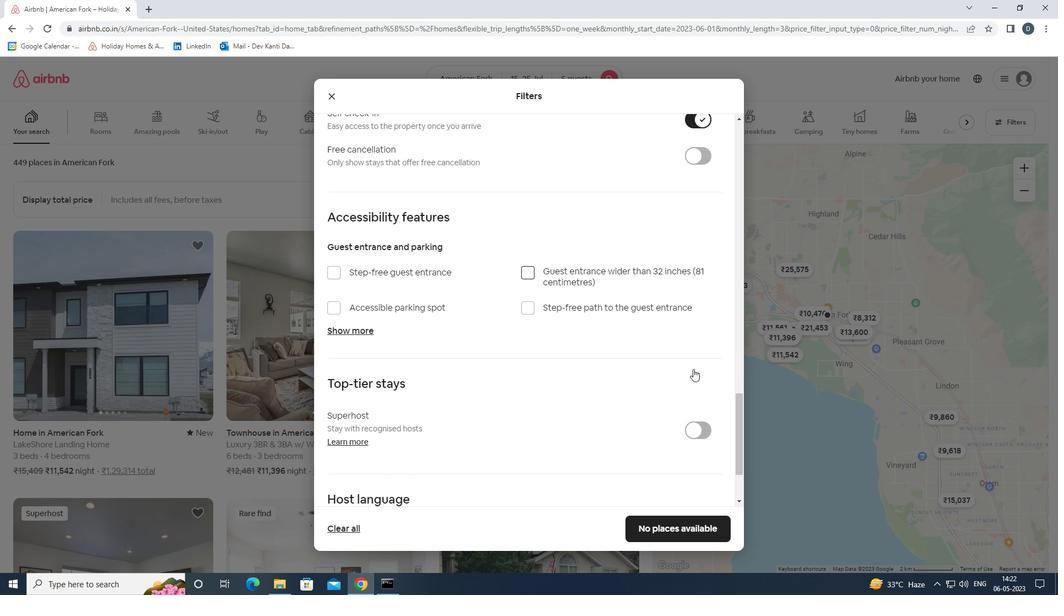 
Action: Mouse scrolled (693, 368) with delta (0, 0)
Screenshot: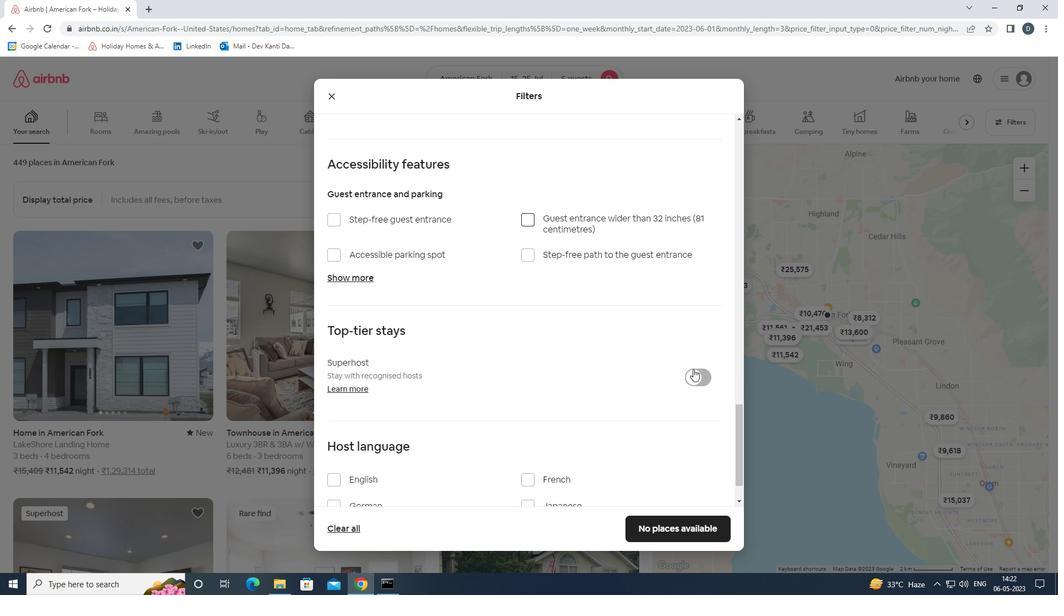 
Action: Mouse moved to (356, 431)
Screenshot: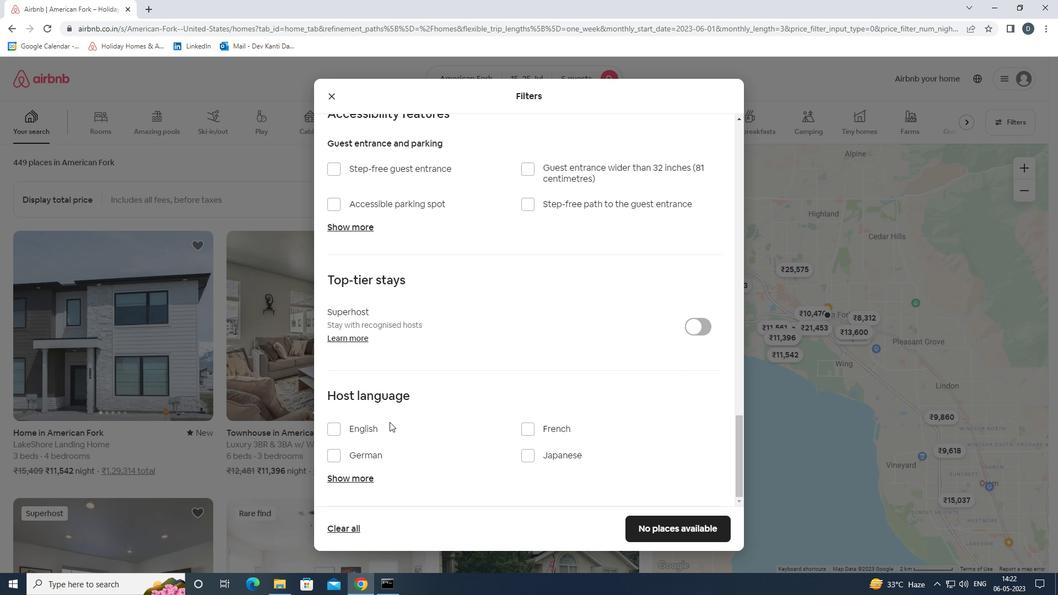 
Action: Mouse pressed left at (356, 431)
Screenshot: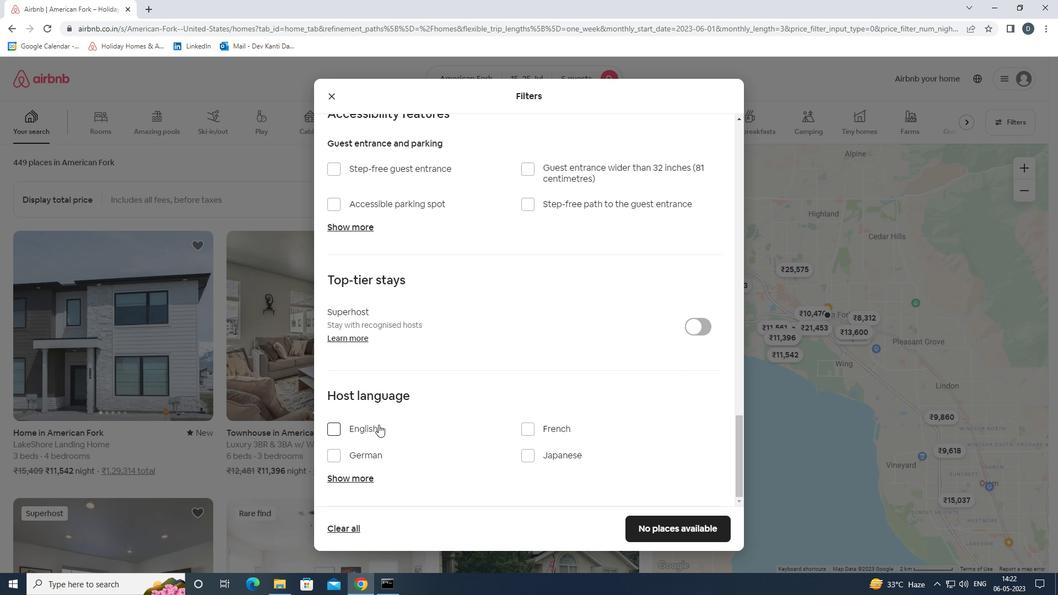 
Action: Mouse moved to (649, 523)
Screenshot: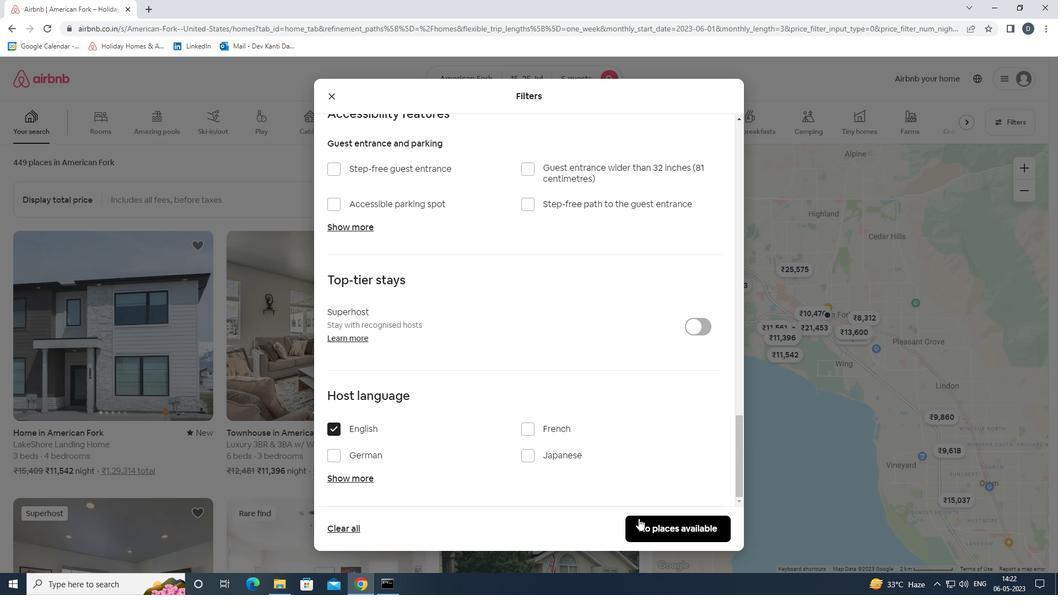 
Action: Mouse pressed left at (649, 523)
Screenshot: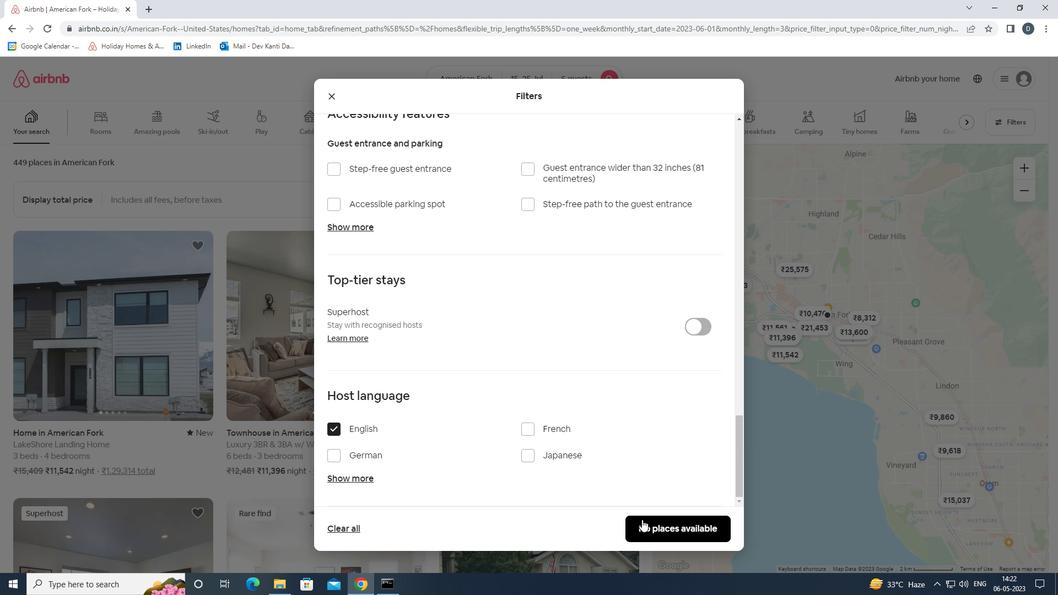 
Action: Mouse moved to (647, 516)
Screenshot: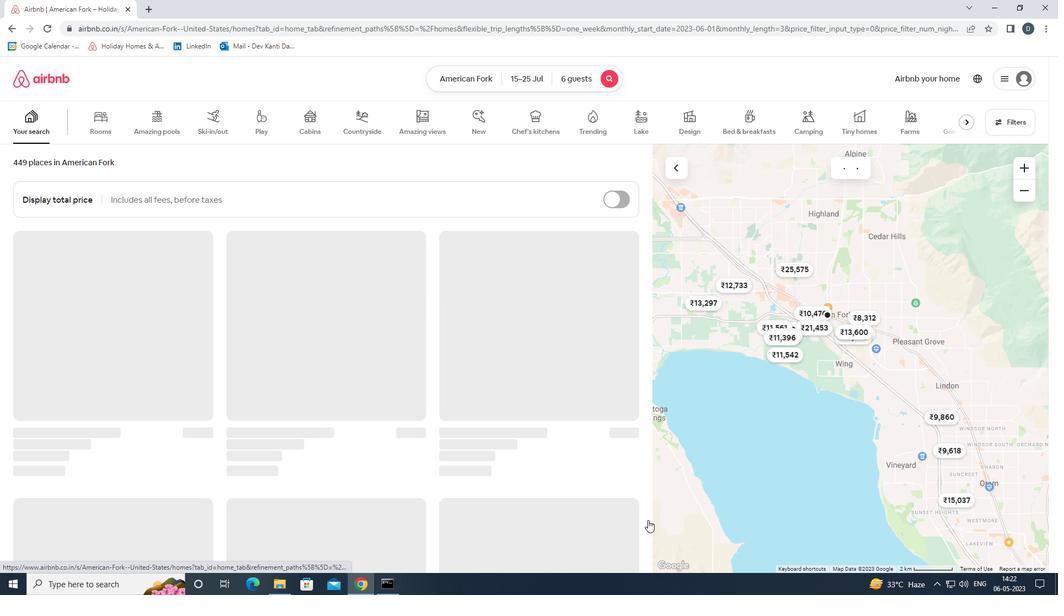 
